 Task: Find connections with filter location Kuppam with filter topic #Growthwith filter profile language French with filter current company Alantra with filter school RGUKT Basar with filter industry Writing and Editing with filter service category Market Research with filter keywords title Parking Attendant
Action: Mouse pressed left at (309, 216)
Screenshot: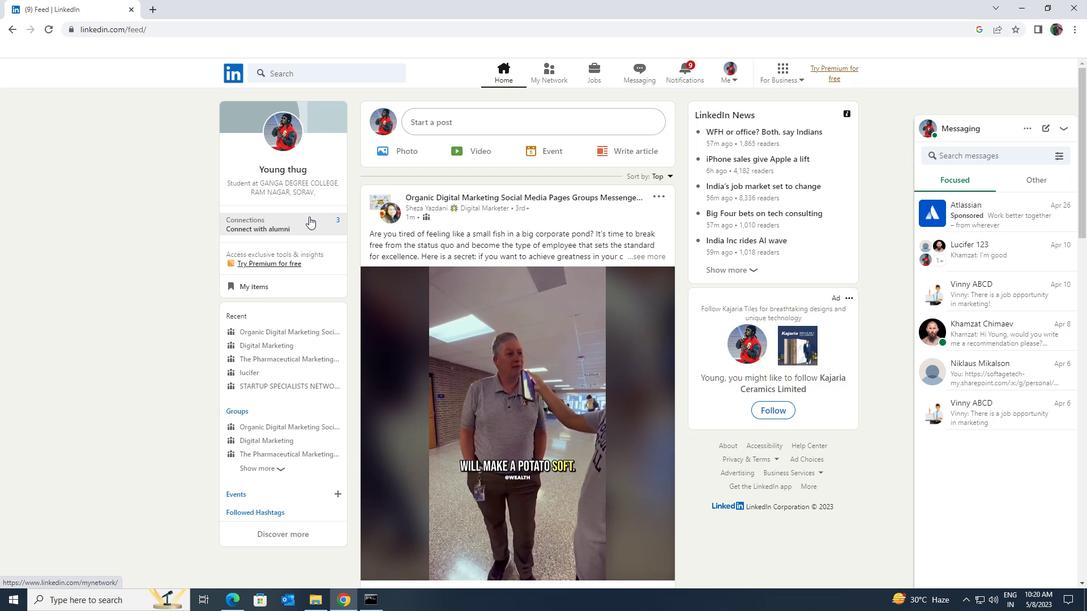
Action: Mouse moved to (317, 142)
Screenshot: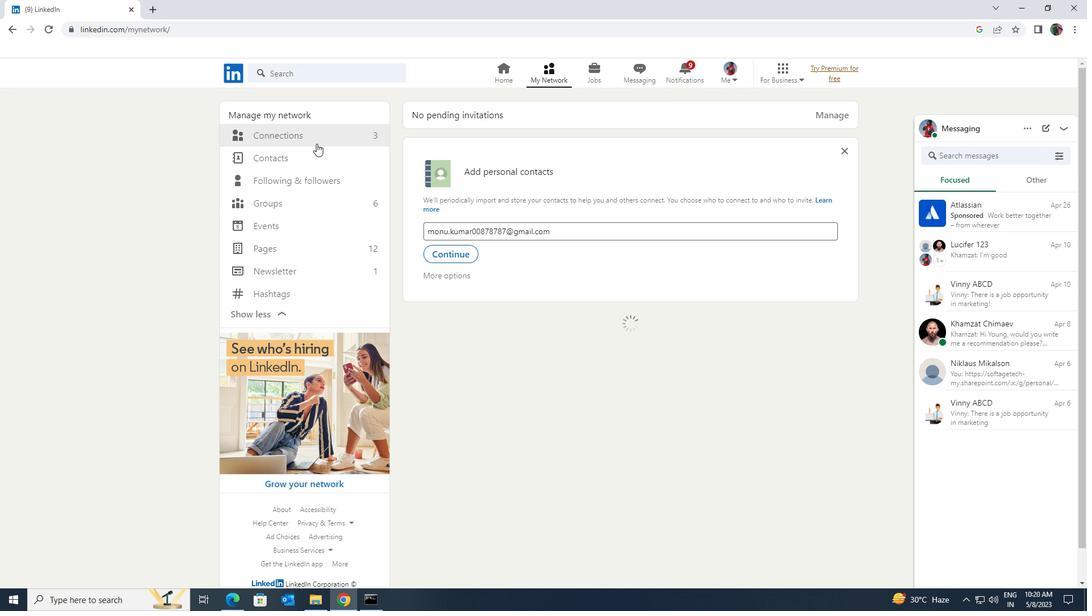 
Action: Mouse pressed left at (317, 142)
Screenshot: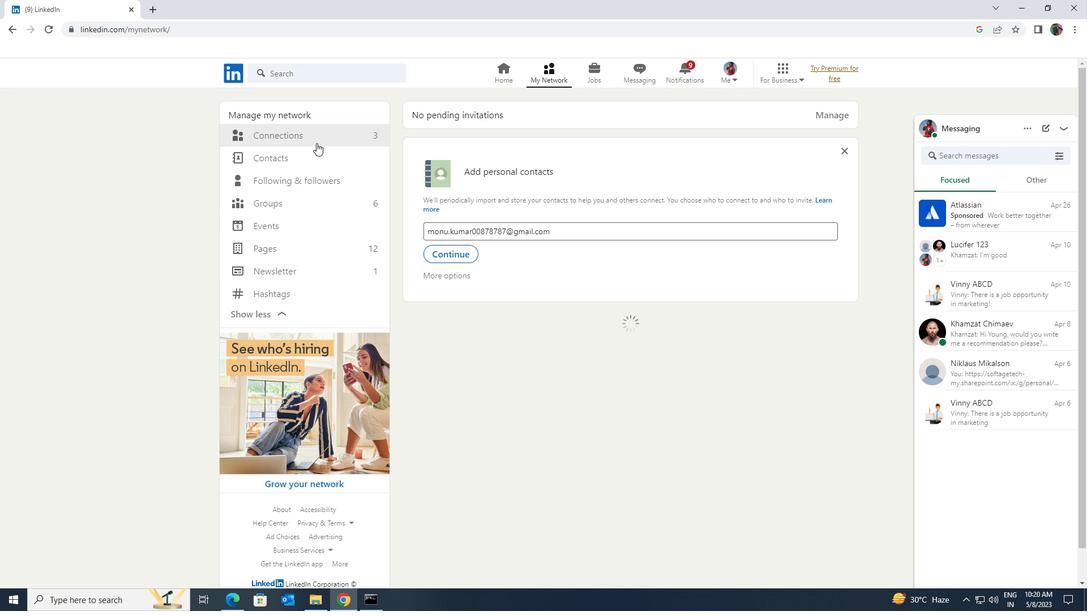 
Action: Mouse moved to (318, 138)
Screenshot: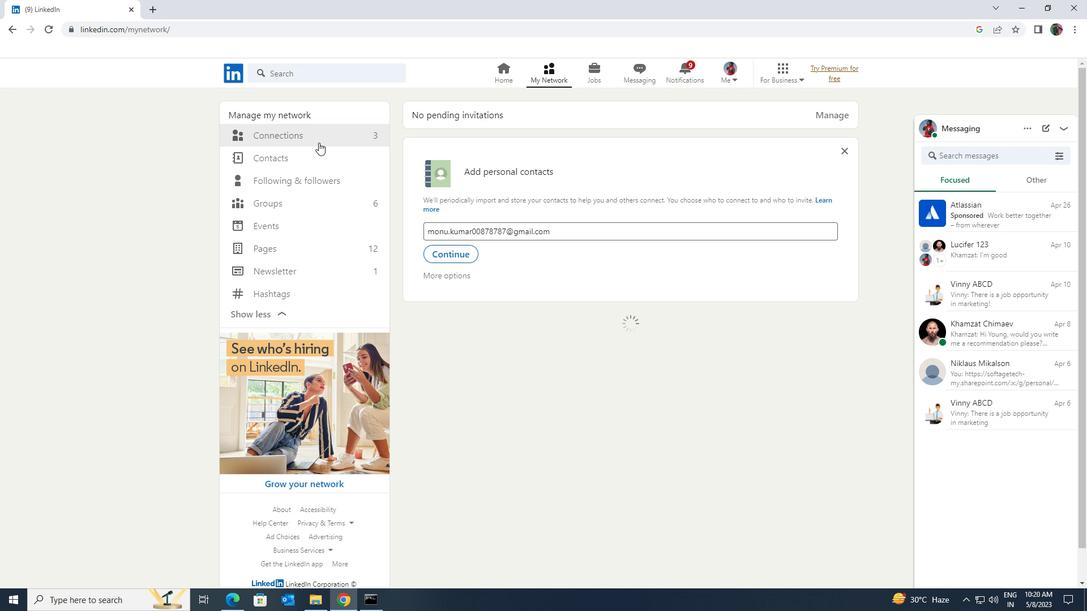 
Action: Mouse pressed left at (318, 138)
Screenshot: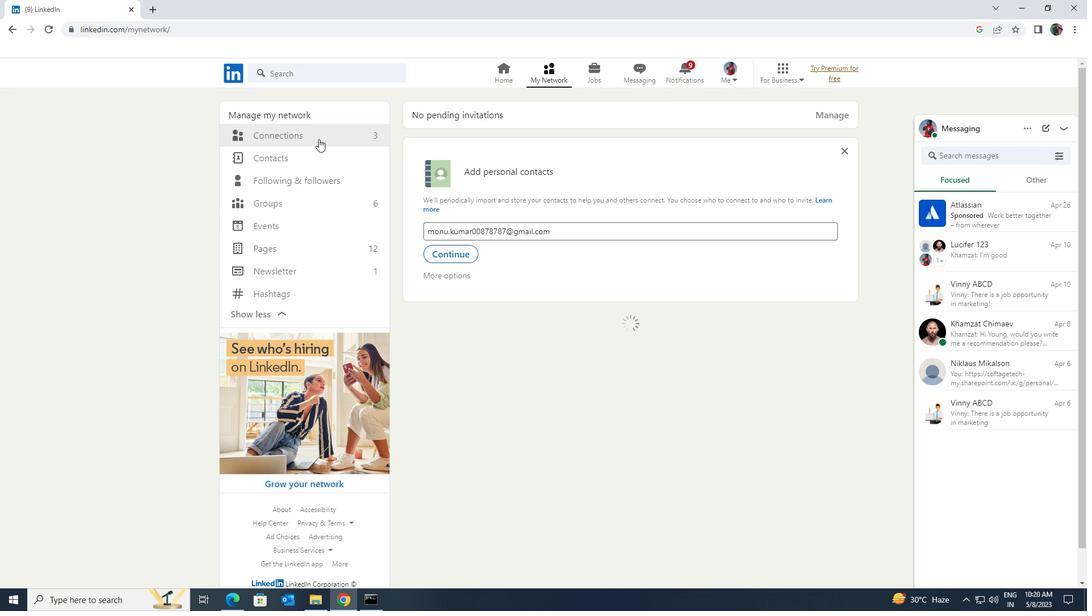 
Action: Mouse moved to (615, 138)
Screenshot: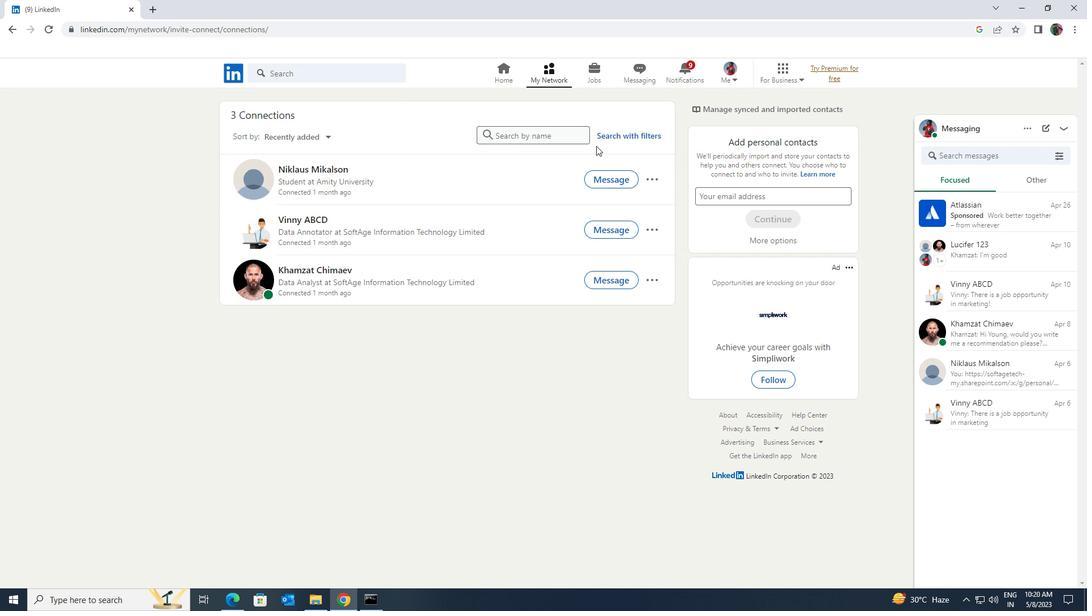 
Action: Mouse pressed left at (615, 138)
Screenshot: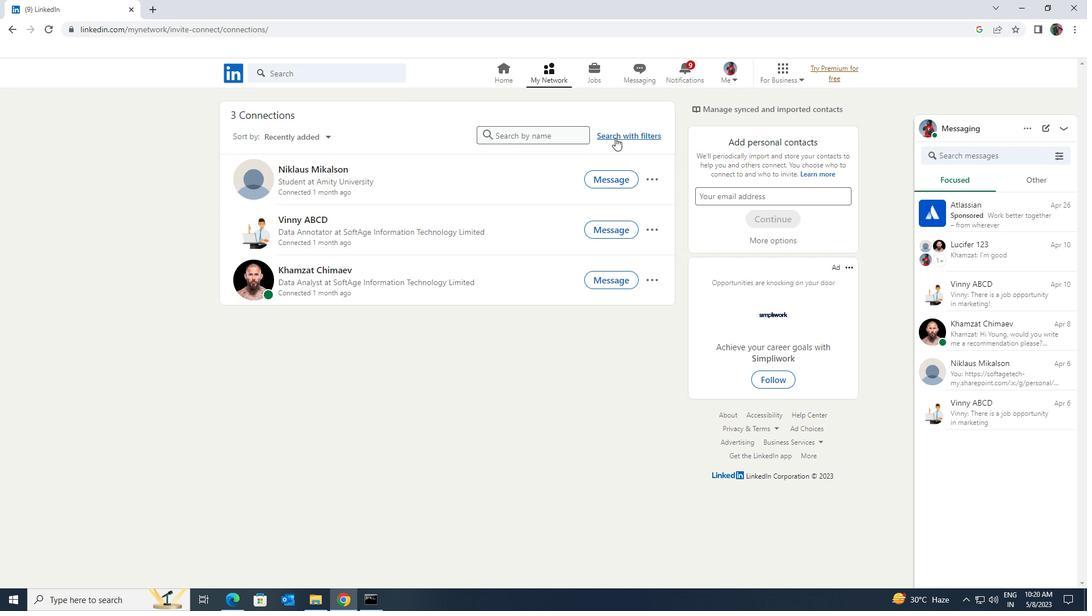 
Action: Mouse moved to (583, 103)
Screenshot: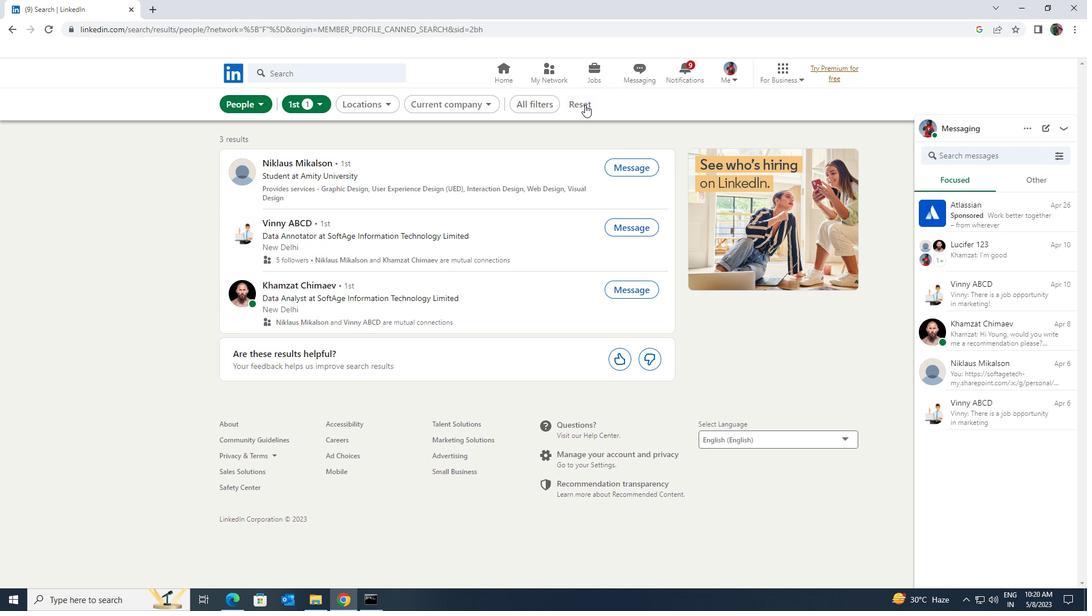 
Action: Mouse pressed left at (583, 103)
Screenshot: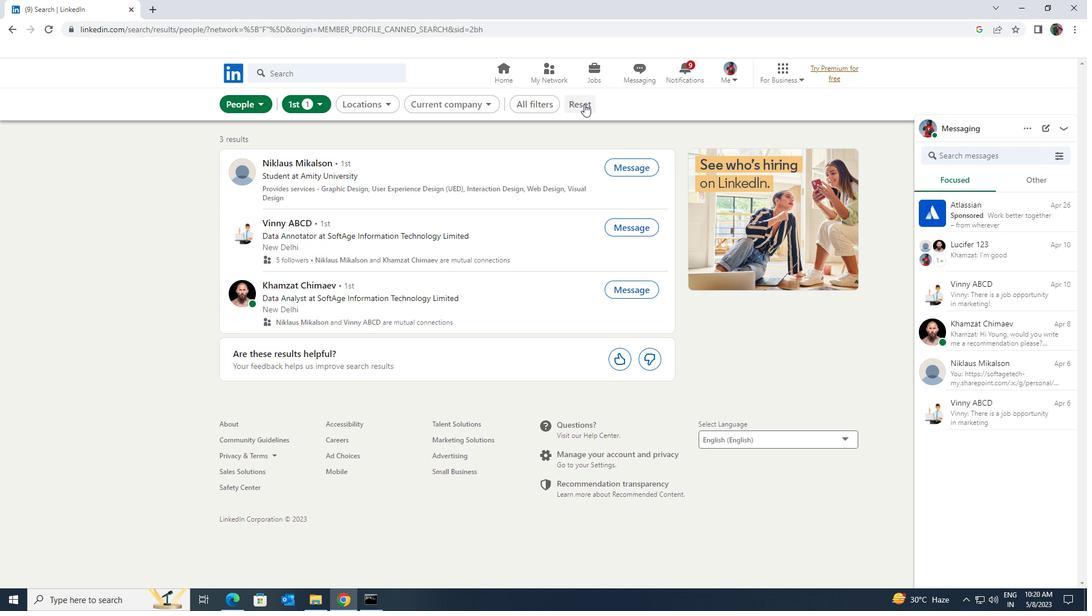 
Action: Mouse moved to (553, 97)
Screenshot: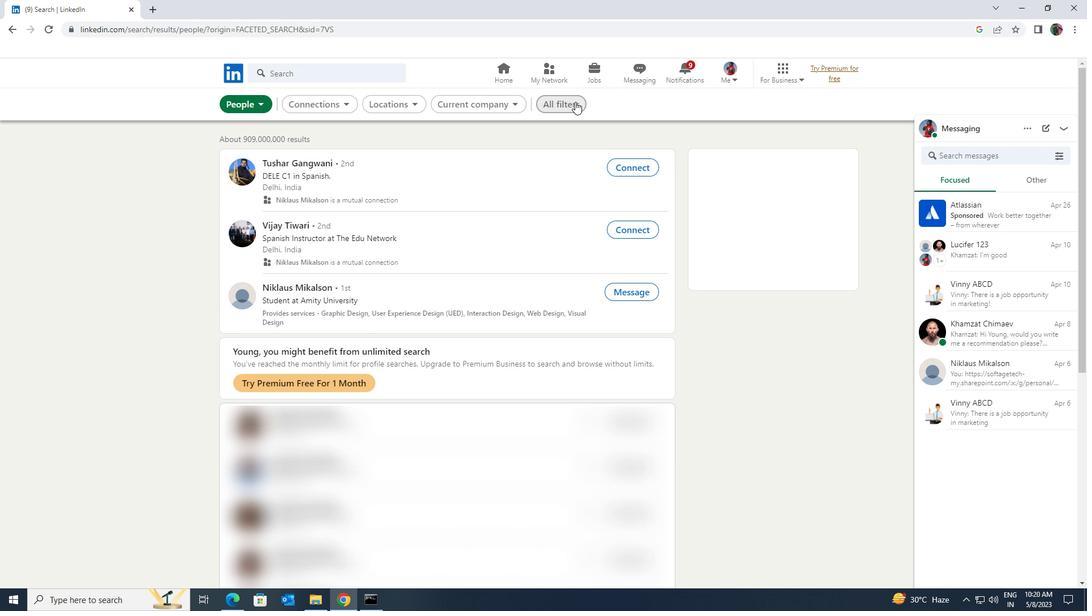 
Action: Mouse pressed left at (553, 97)
Screenshot: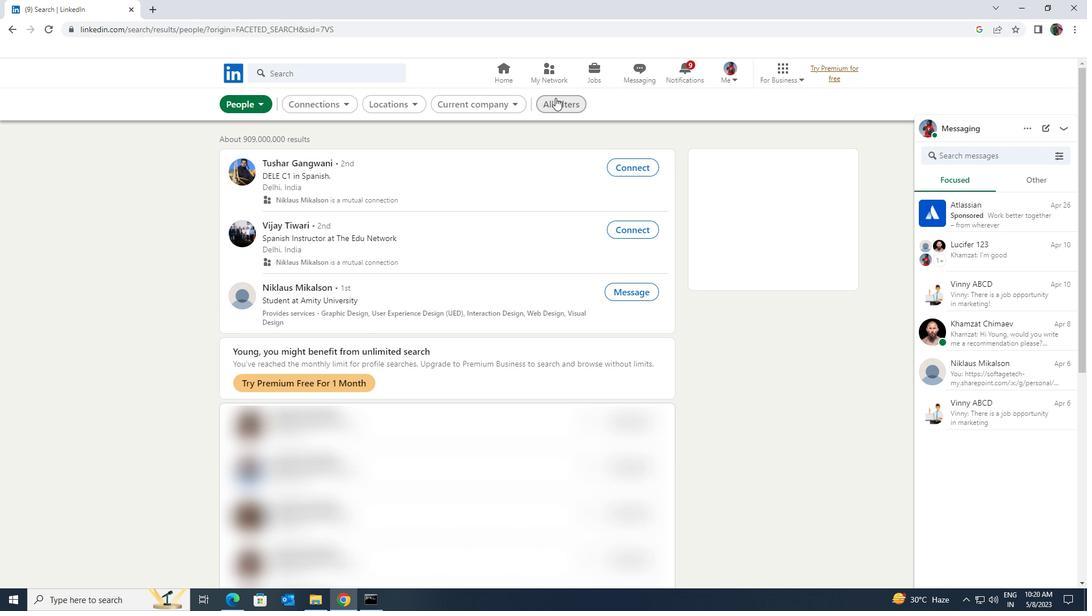 
Action: Mouse moved to (560, 100)
Screenshot: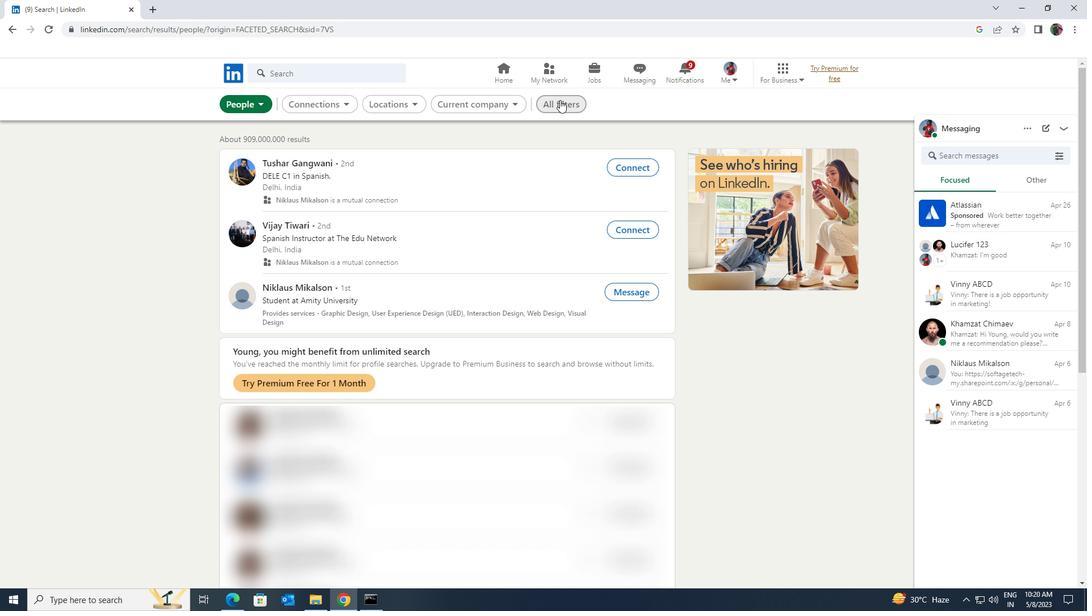 
Action: Mouse pressed left at (560, 100)
Screenshot: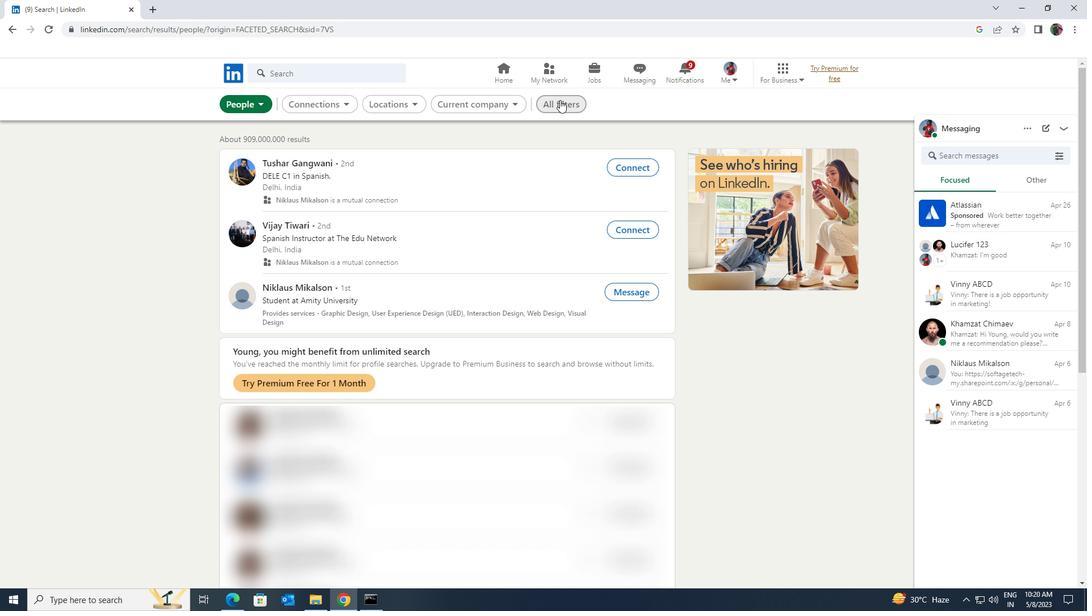 
Action: Mouse pressed left at (560, 100)
Screenshot: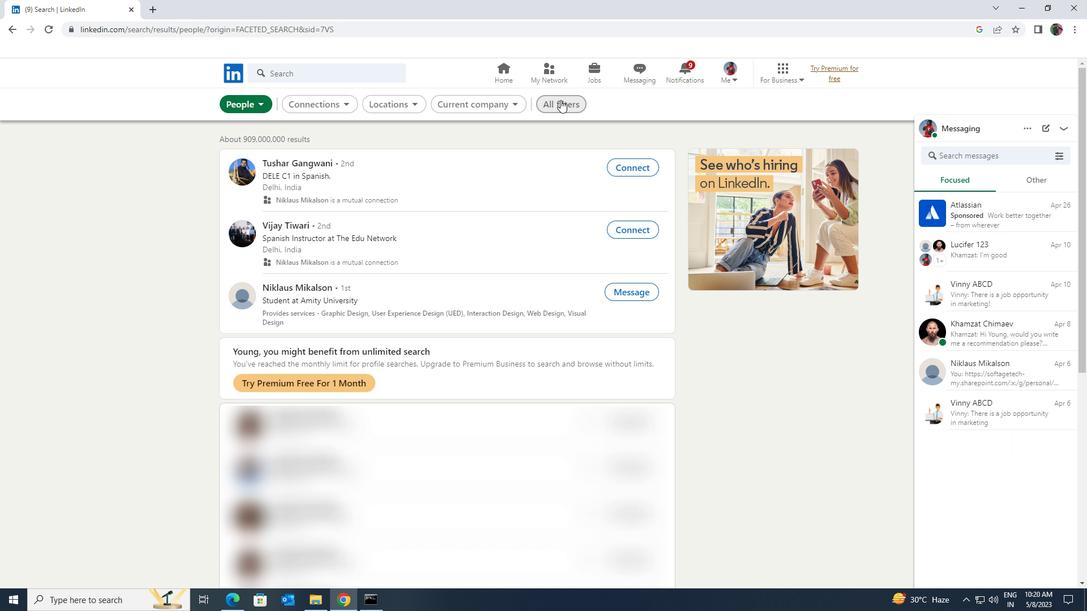 
Action: Mouse moved to (936, 445)
Screenshot: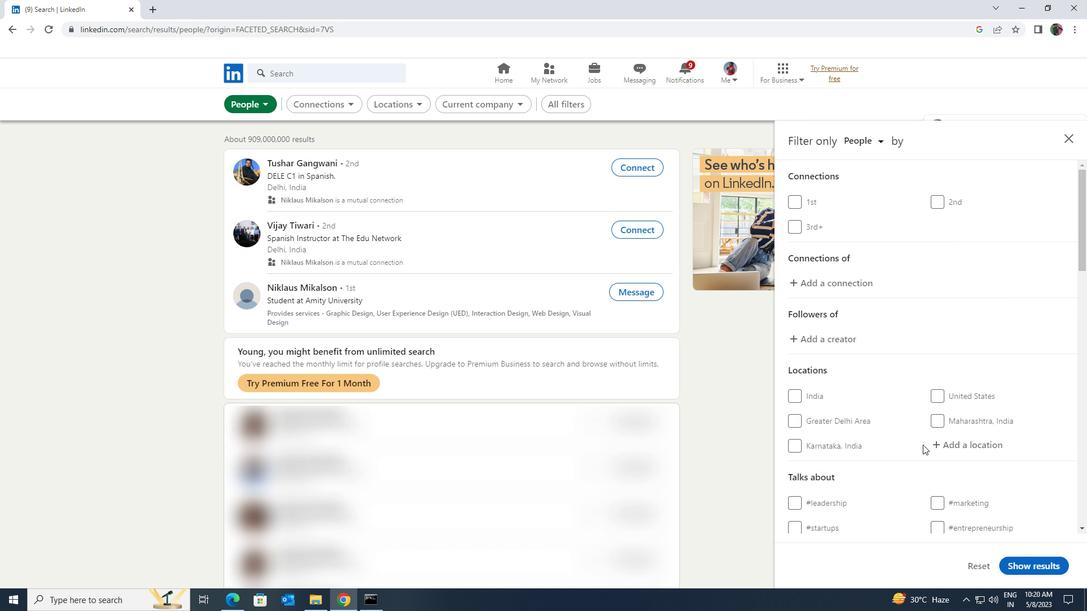 
Action: Mouse pressed left at (936, 445)
Screenshot: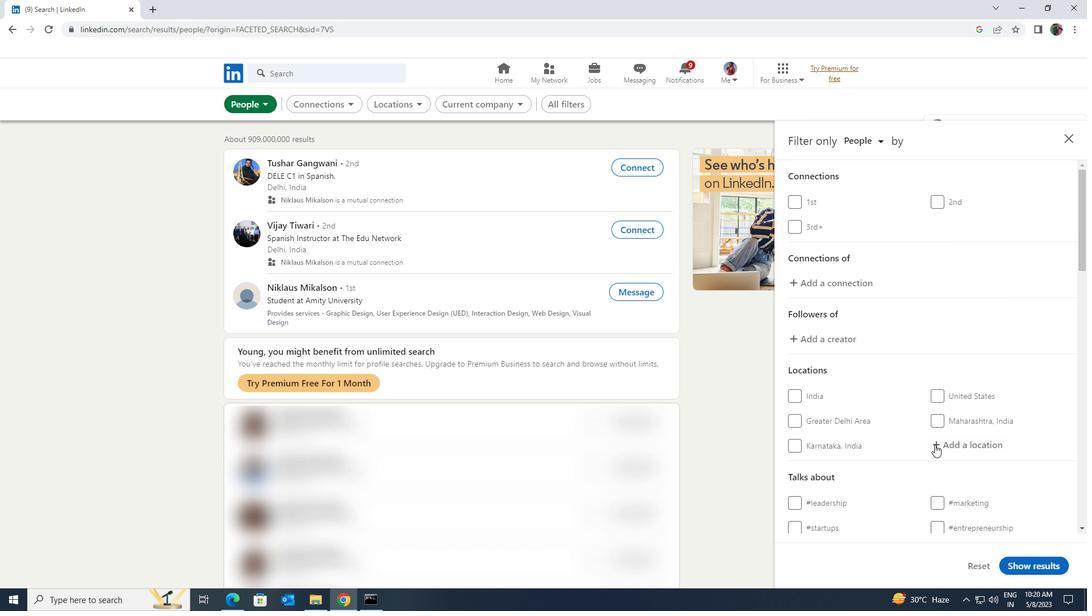 
Action: Key pressed <Key.shift>KUPPAM
Screenshot: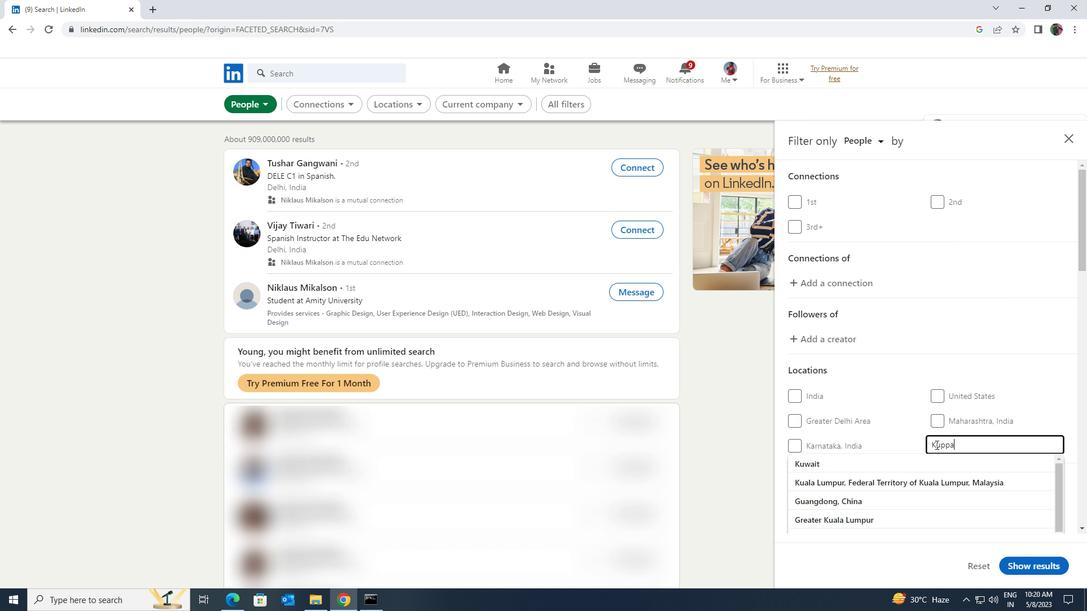 
Action: Mouse moved to (928, 462)
Screenshot: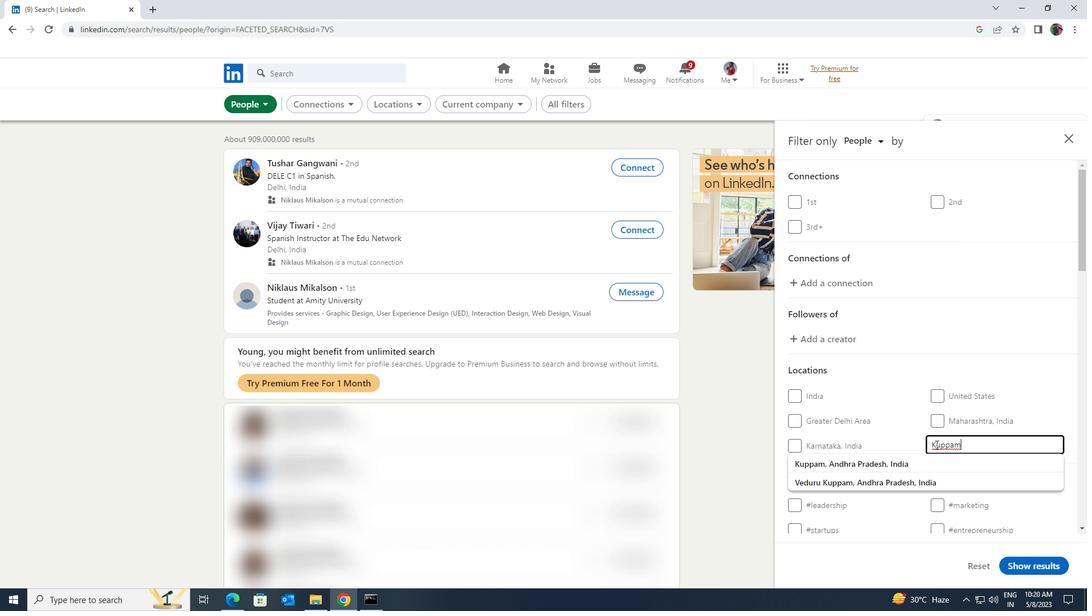 
Action: Mouse pressed left at (928, 462)
Screenshot: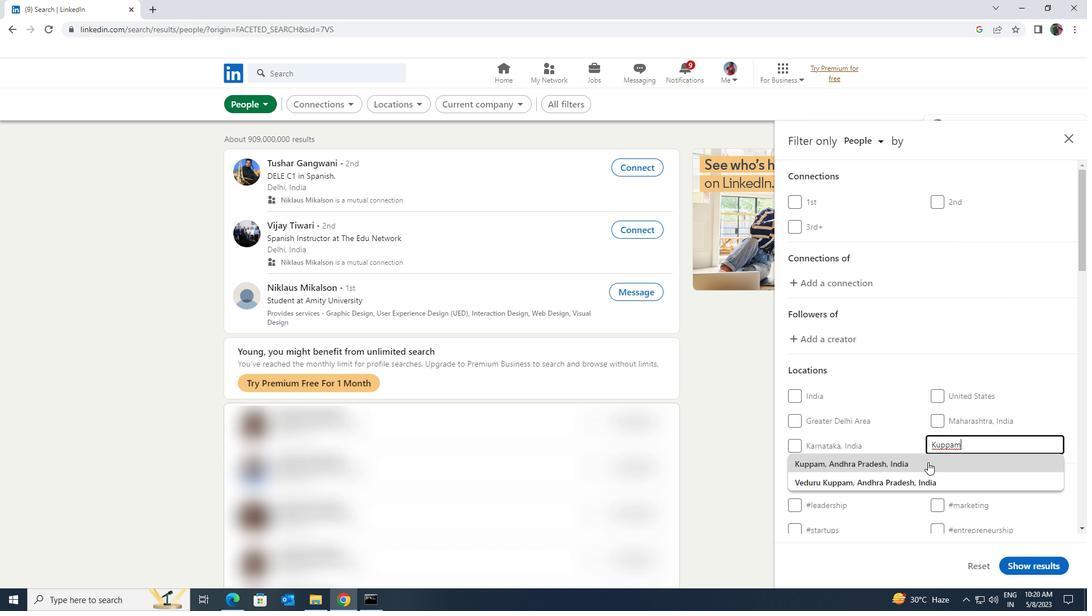 
Action: Mouse scrolled (928, 462) with delta (0, 0)
Screenshot: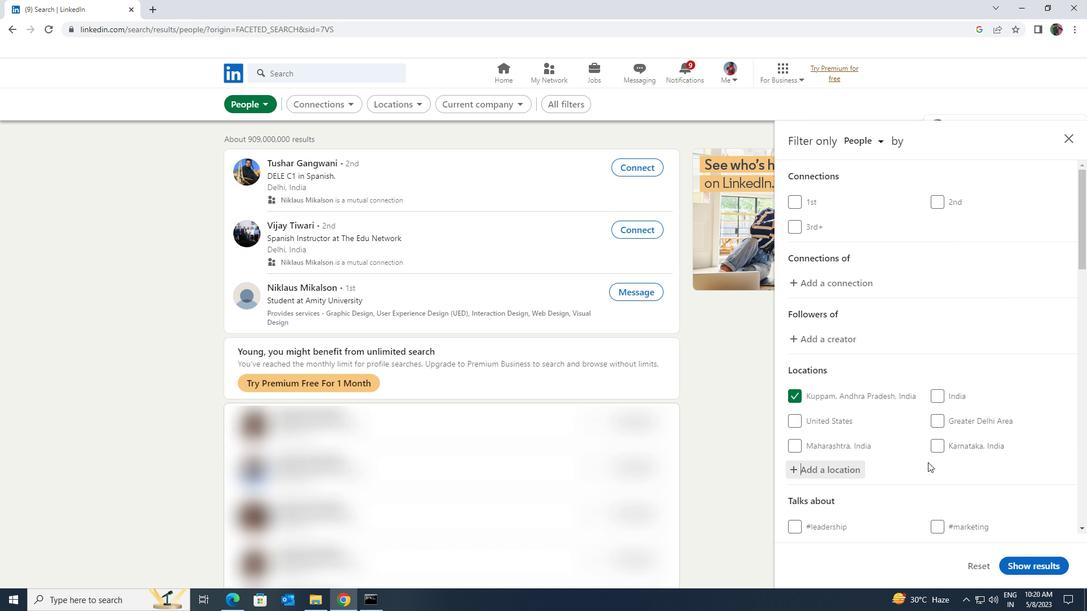 
Action: Mouse scrolled (928, 462) with delta (0, 0)
Screenshot: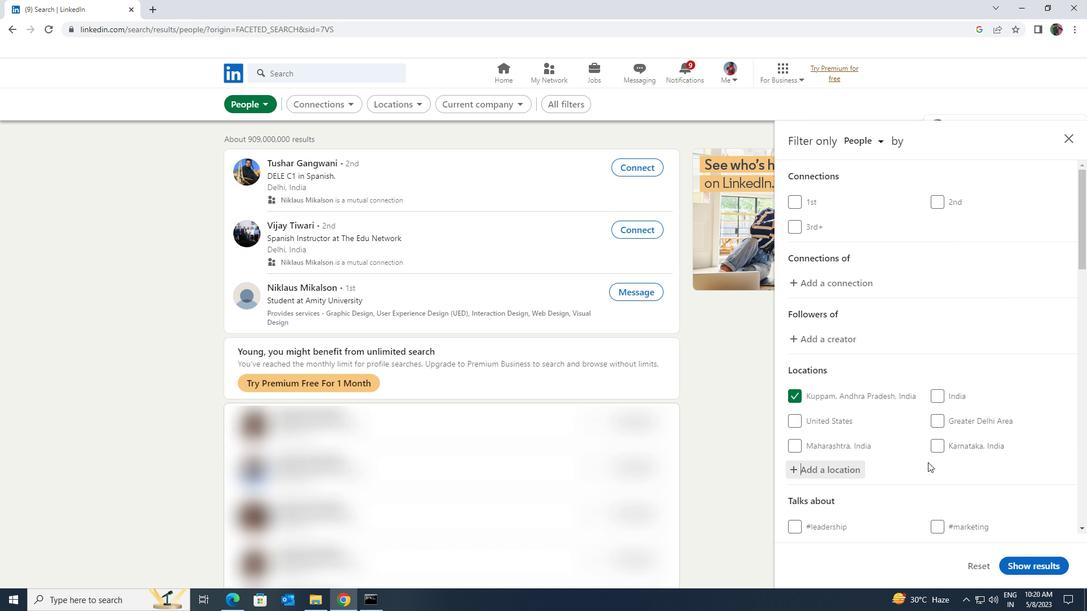 
Action: Mouse moved to (934, 463)
Screenshot: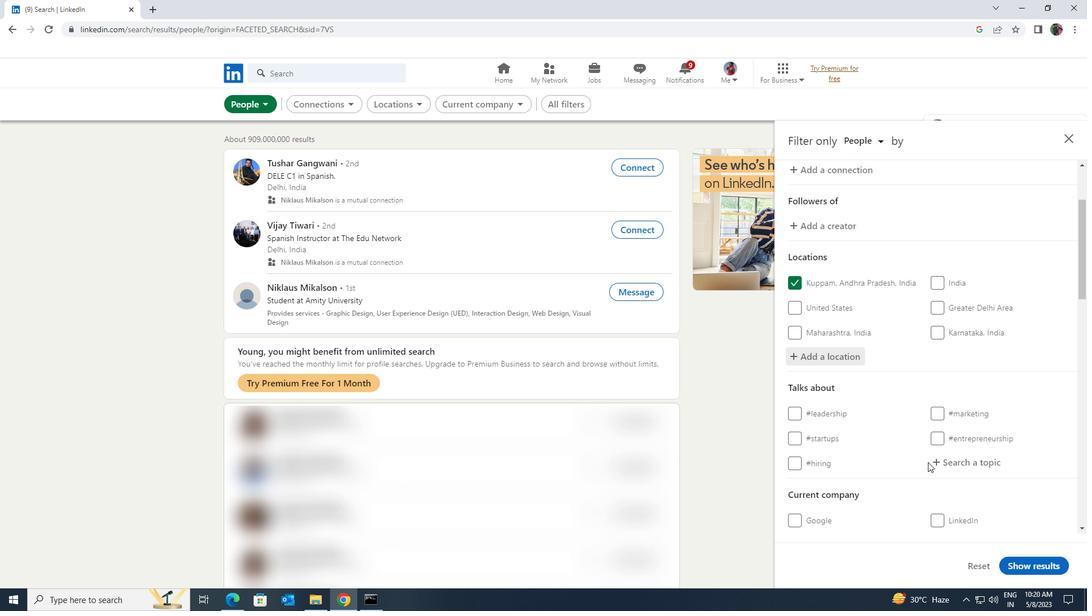 
Action: Mouse pressed left at (934, 463)
Screenshot: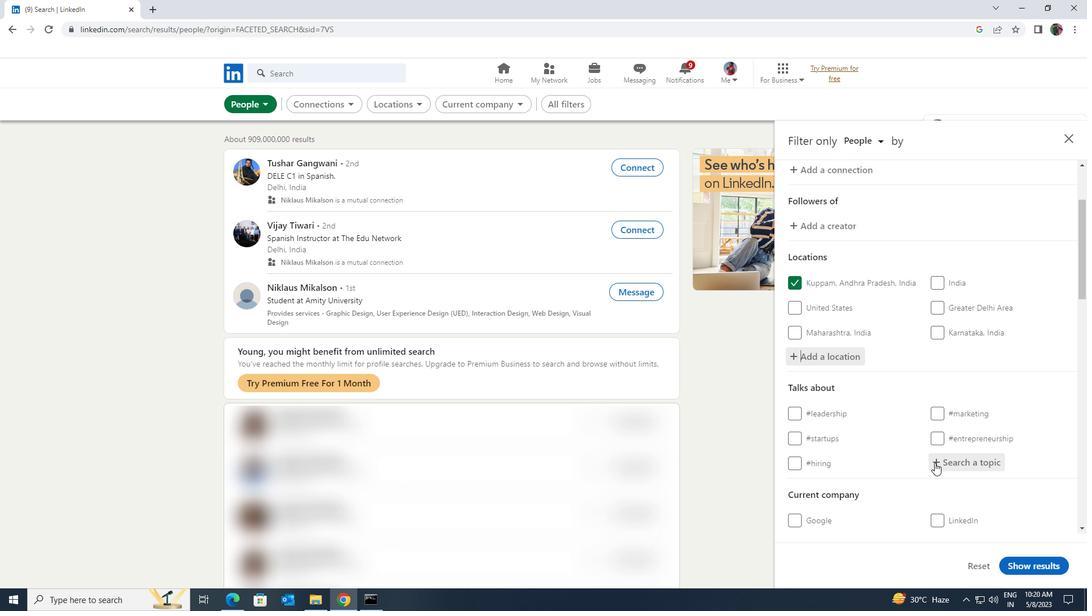 
Action: Key pressed <Key.shift><Key.shift><Key.shift>GROWTH
Screenshot: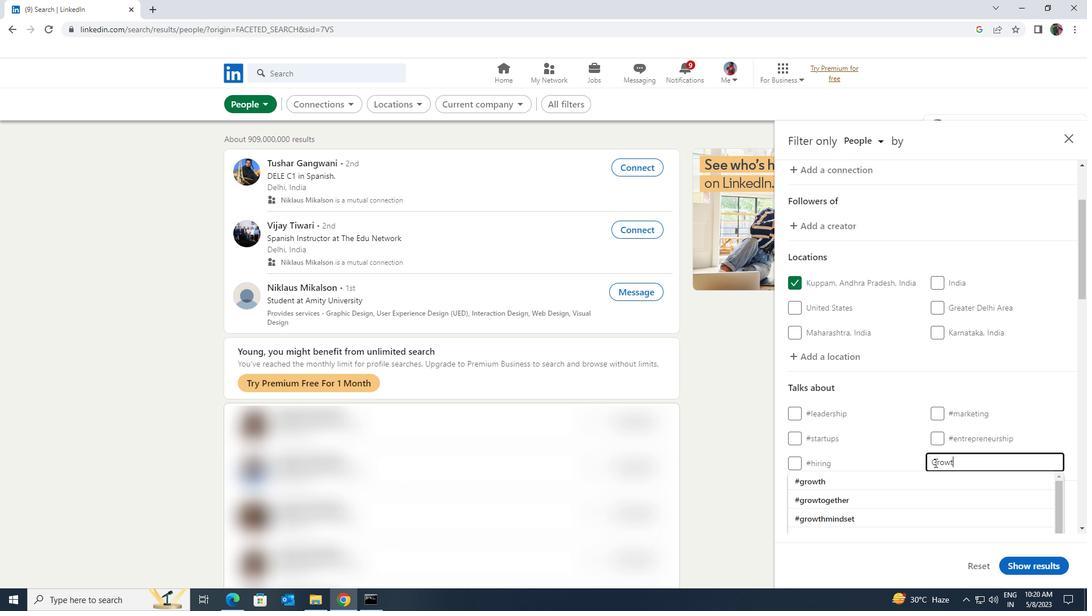 
Action: Mouse moved to (932, 480)
Screenshot: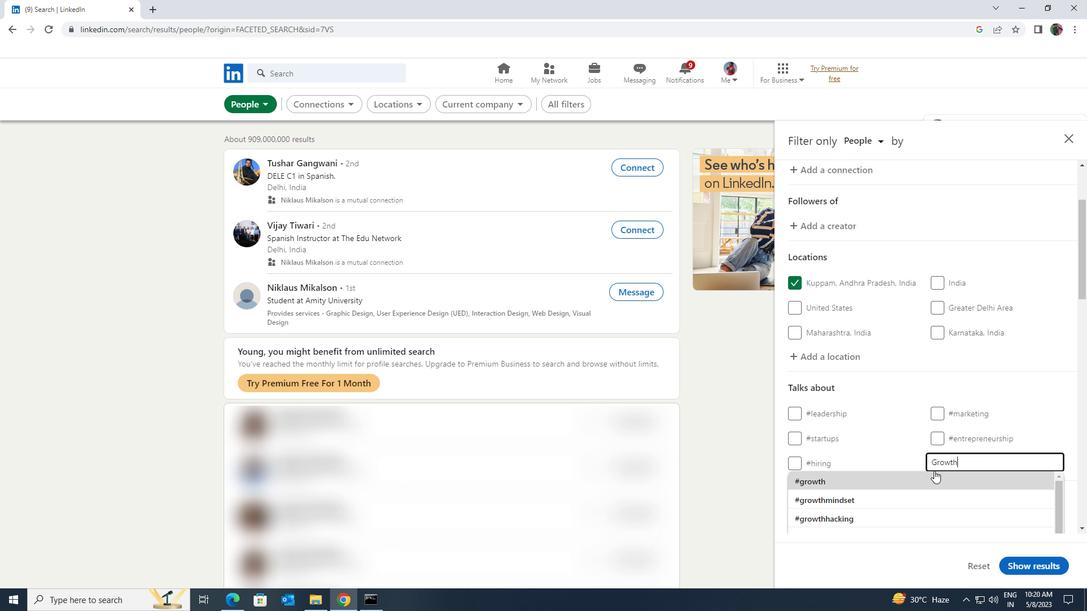 
Action: Mouse pressed left at (932, 480)
Screenshot: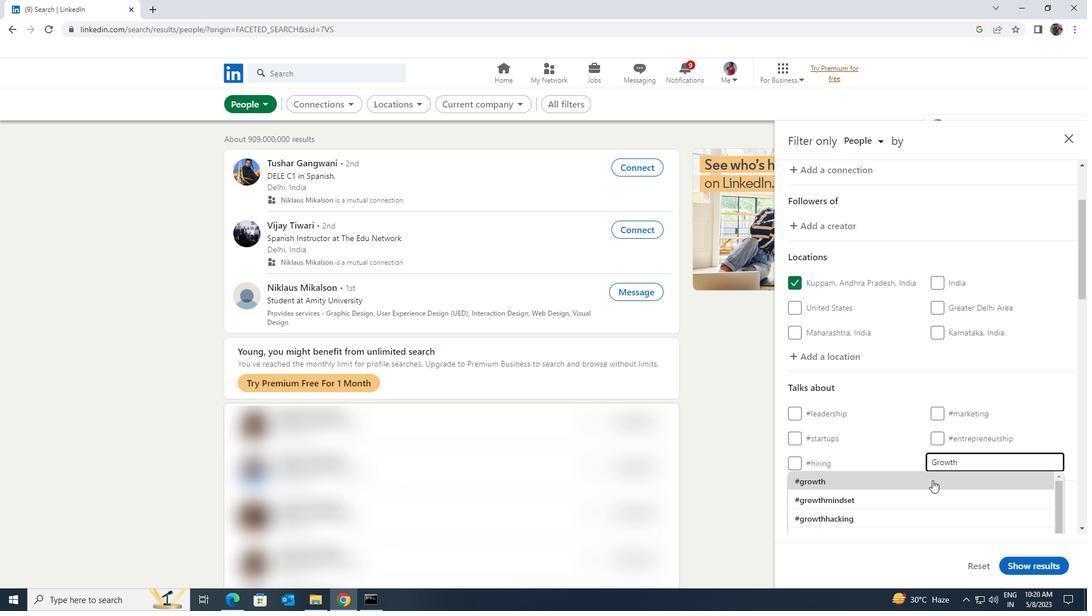
Action: Mouse scrolled (932, 480) with delta (0, 0)
Screenshot: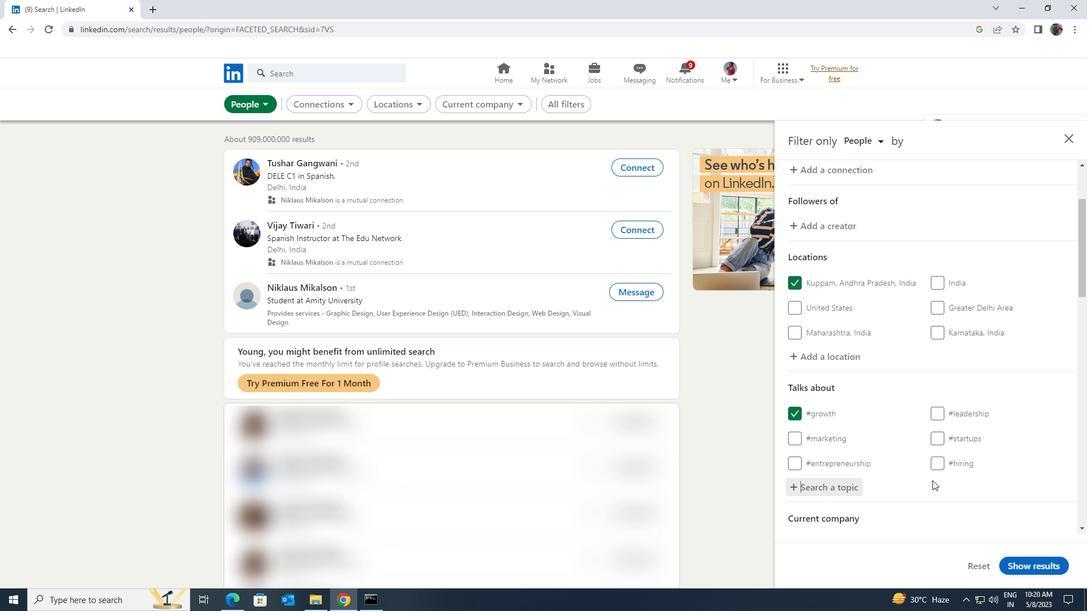 
Action: Mouse scrolled (932, 480) with delta (0, 0)
Screenshot: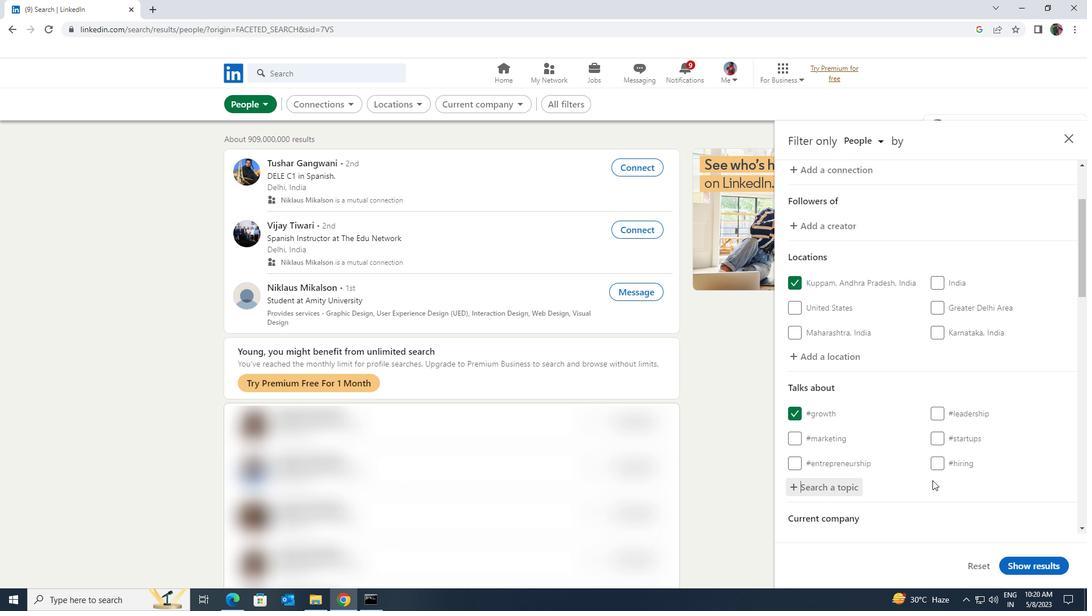 
Action: Mouse scrolled (932, 480) with delta (0, 0)
Screenshot: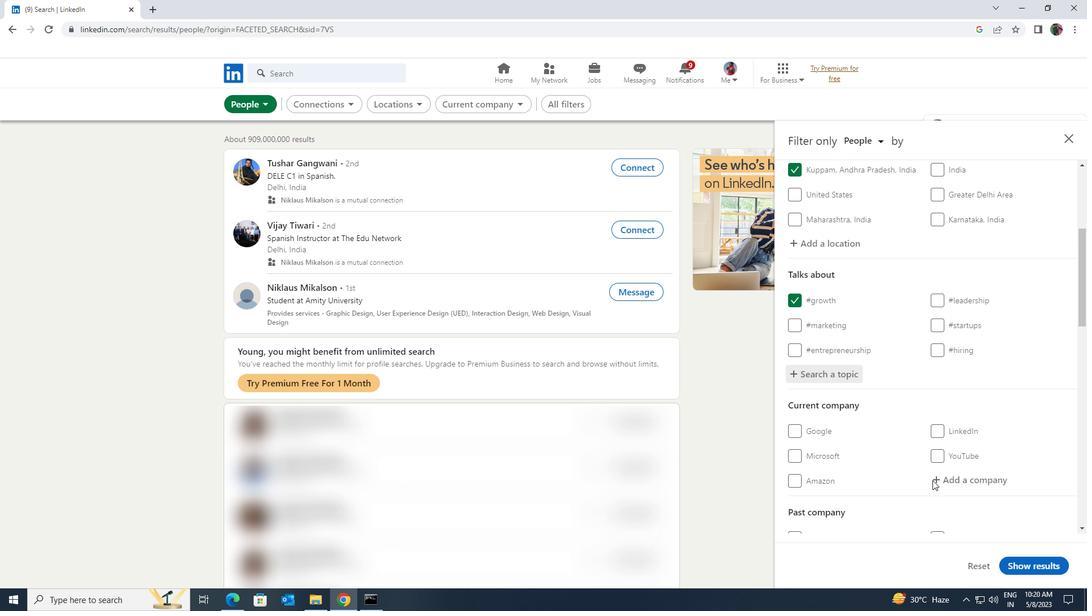 
Action: Mouse scrolled (932, 480) with delta (0, 0)
Screenshot: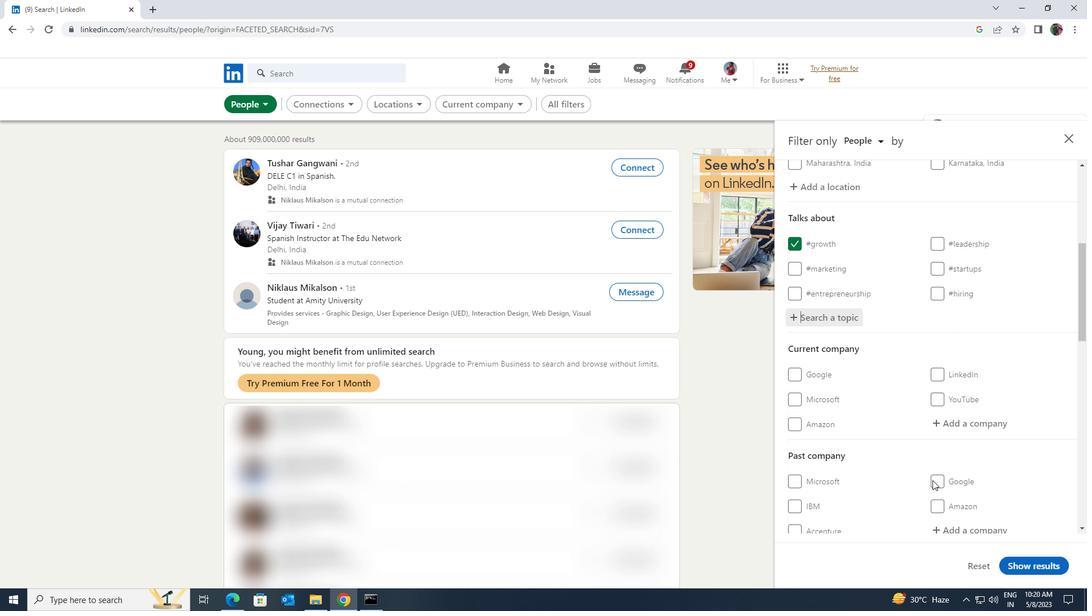 
Action: Mouse scrolled (932, 480) with delta (0, 0)
Screenshot: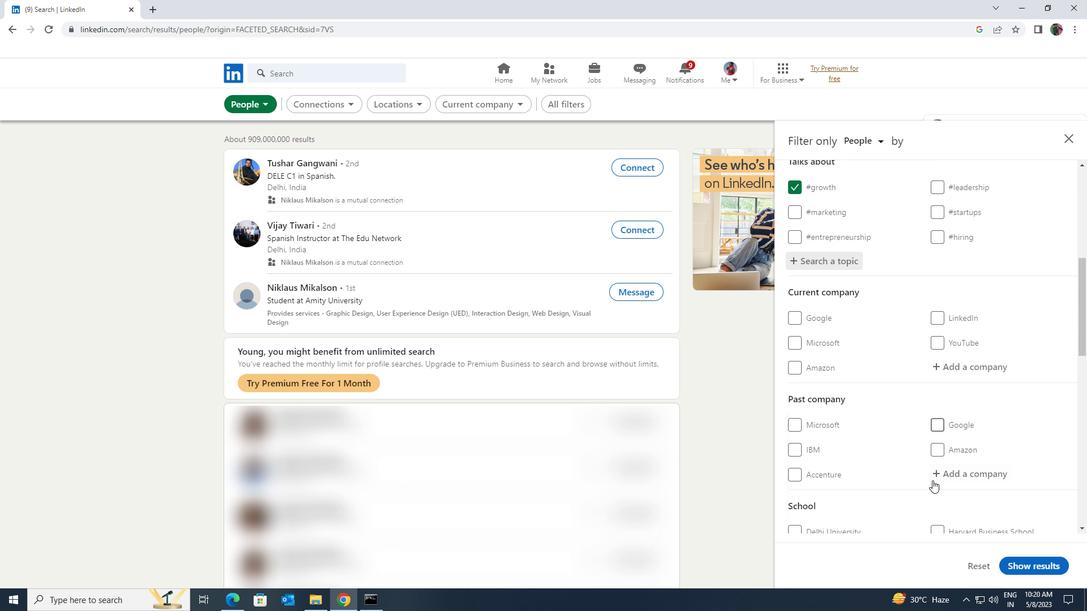 
Action: Mouse scrolled (932, 480) with delta (0, 0)
Screenshot: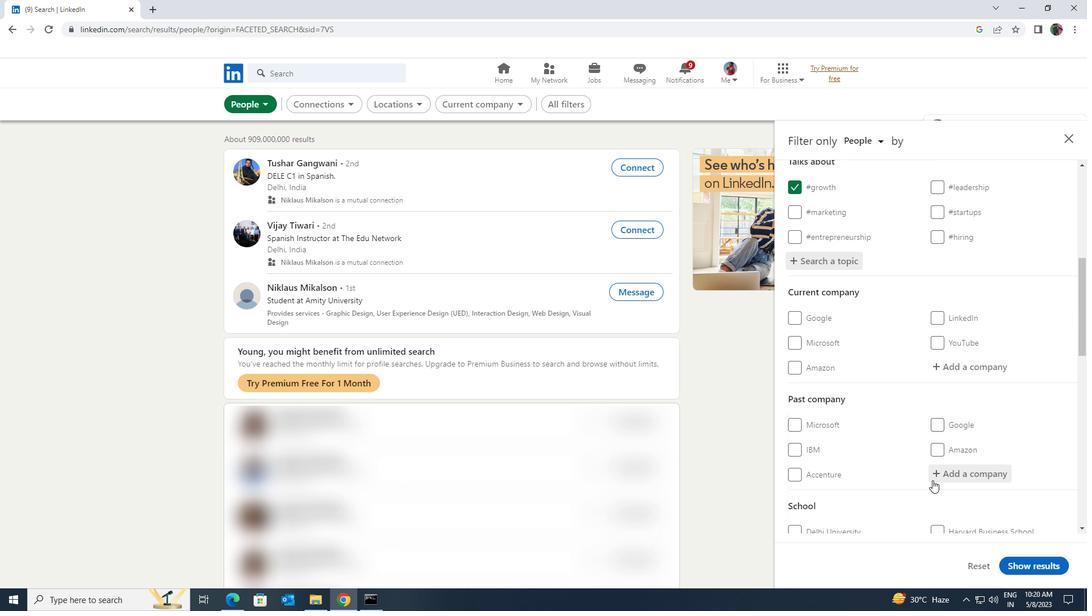 
Action: Mouse scrolled (932, 480) with delta (0, 0)
Screenshot: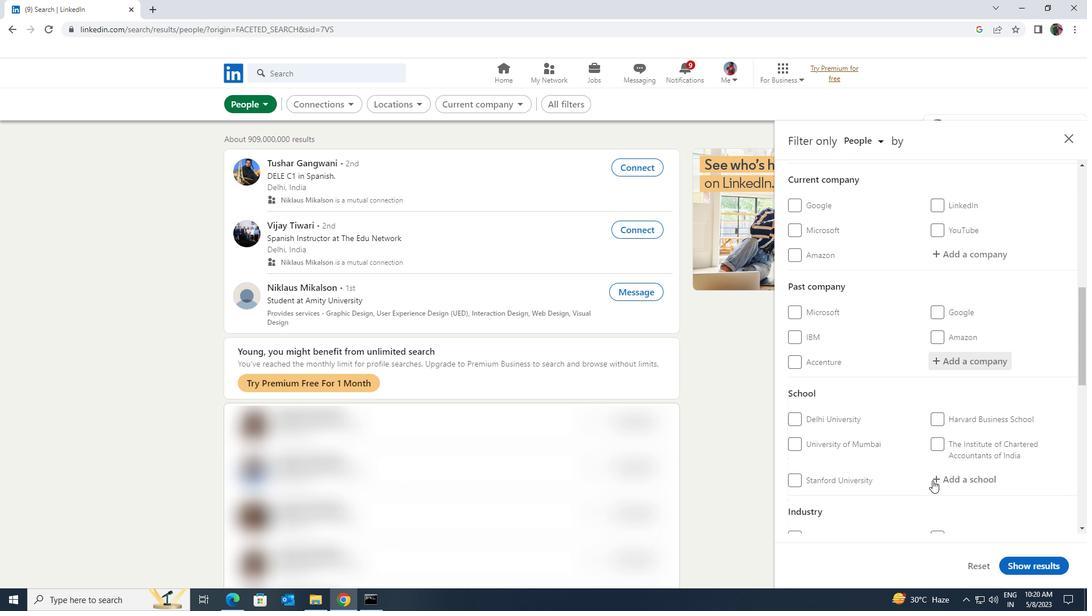 
Action: Mouse scrolled (932, 480) with delta (0, 0)
Screenshot: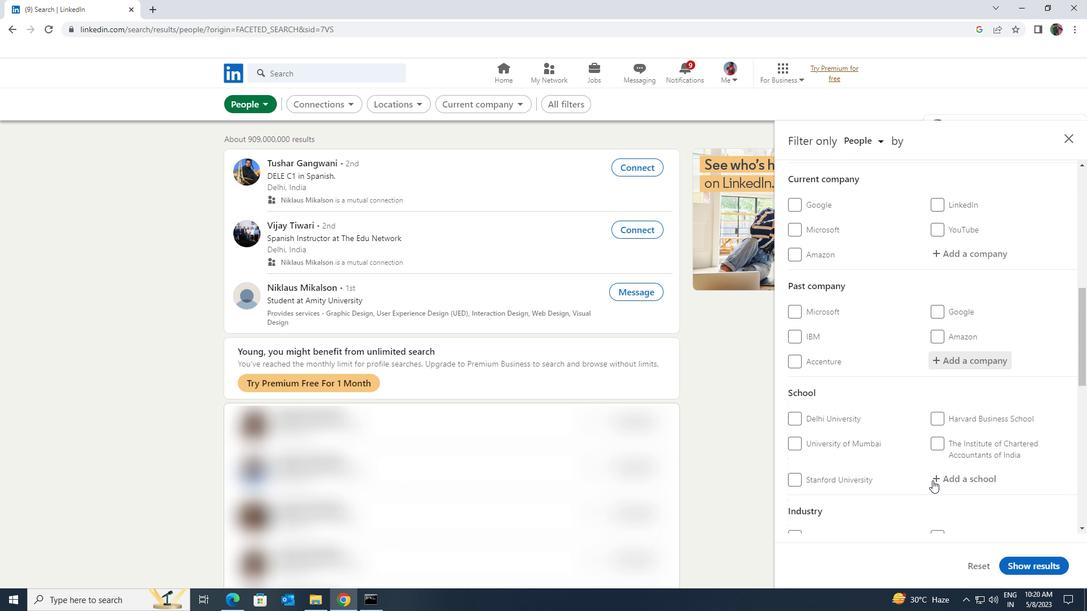 
Action: Mouse scrolled (932, 480) with delta (0, 0)
Screenshot: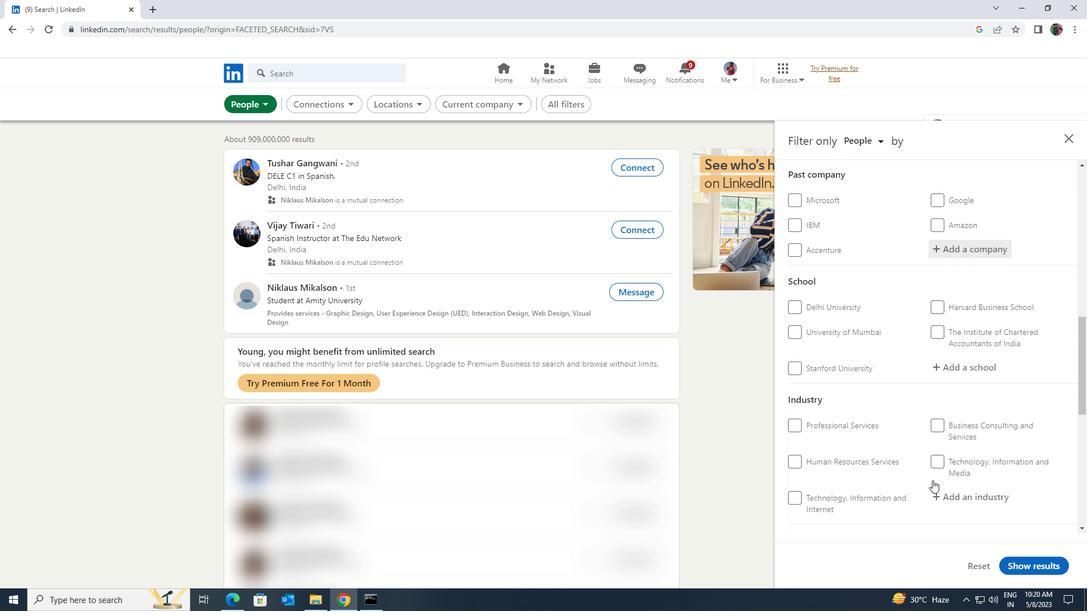 
Action: Mouse moved to (938, 507)
Screenshot: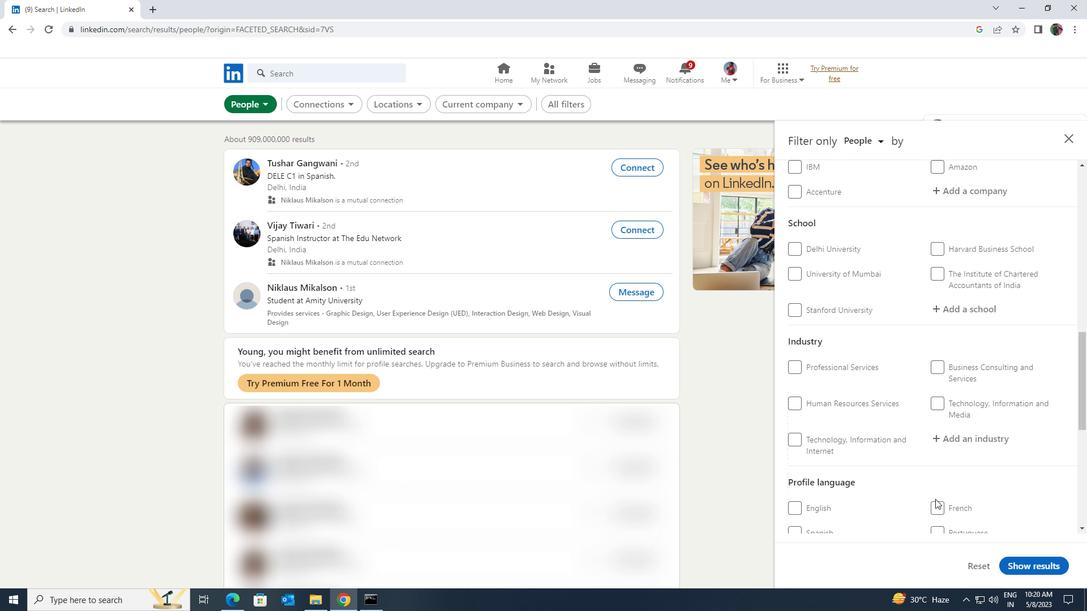
Action: Mouse pressed left at (938, 507)
Screenshot: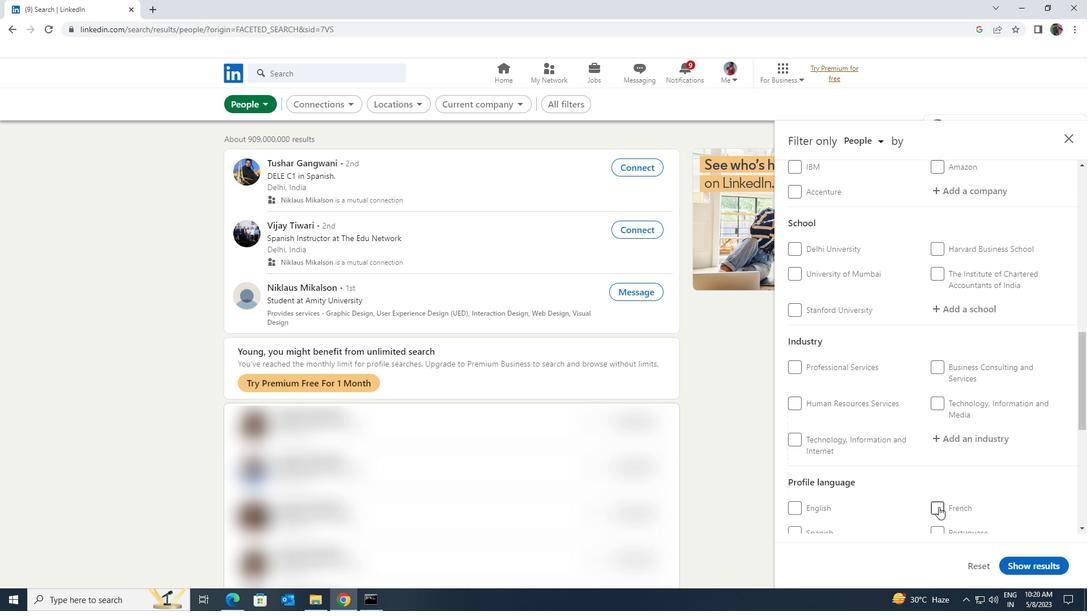 
Action: Mouse moved to (940, 507)
Screenshot: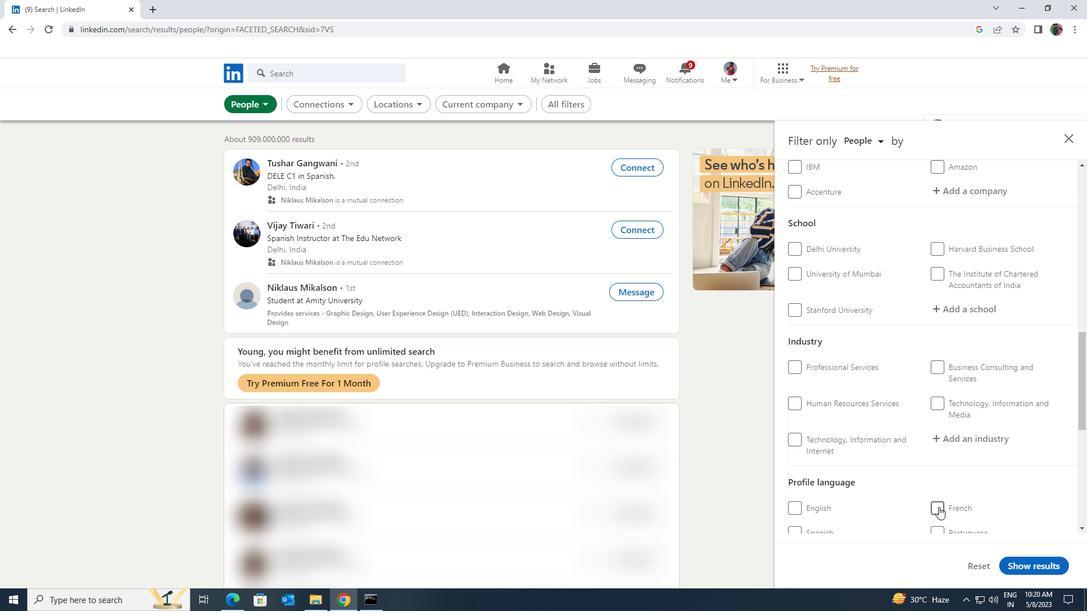 
Action: Mouse scrolled (940, 507) with delta (0, 0)
Screenshot: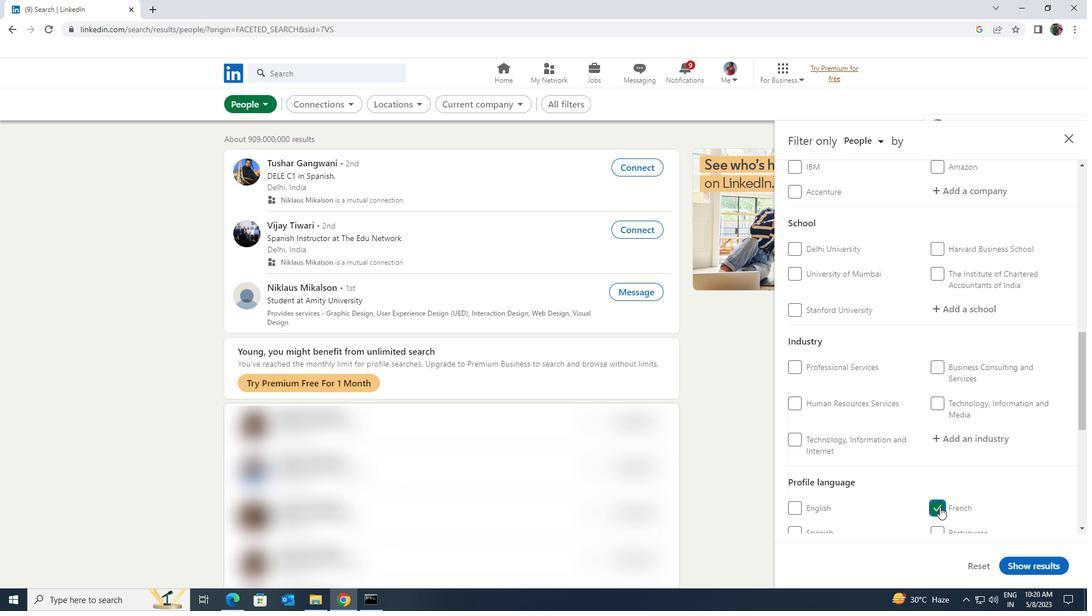 
Action: Mouse scrolled (940, 507) with delta (0, 0)
Screenshot: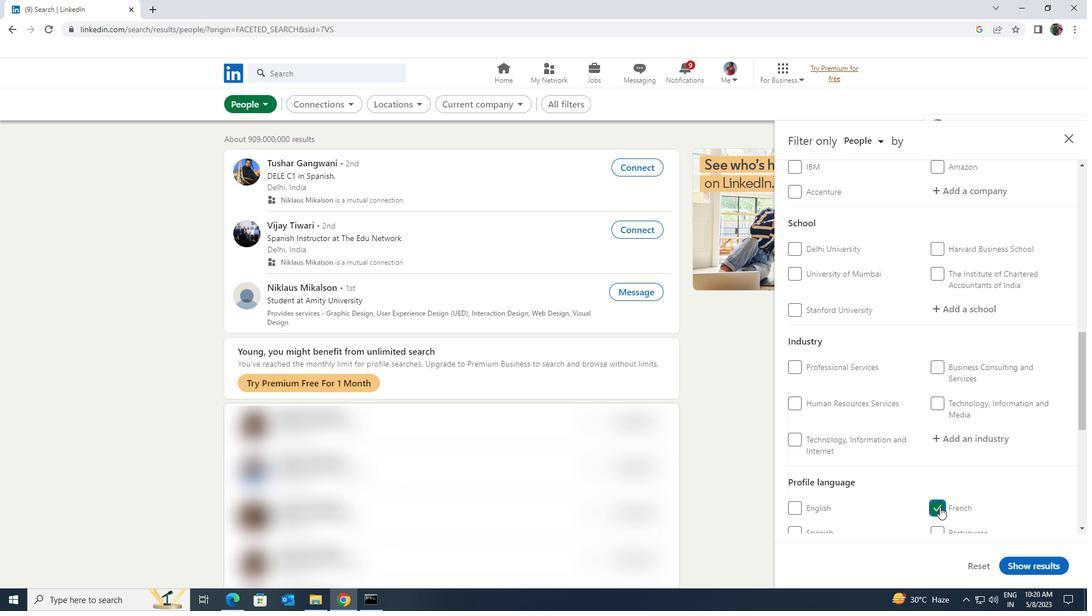 
Action: Mouse scrolled (940, 507) with delta (0, 0)
Screenshot: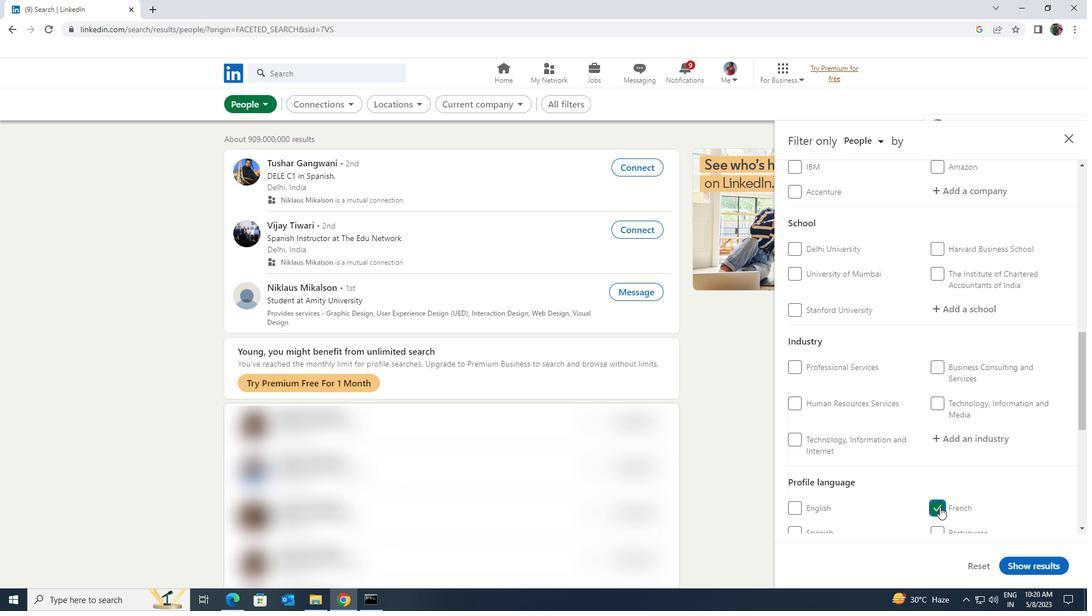 
Action: Mouse scrolled (940, 507) with delta (0, 0)
Screenshot: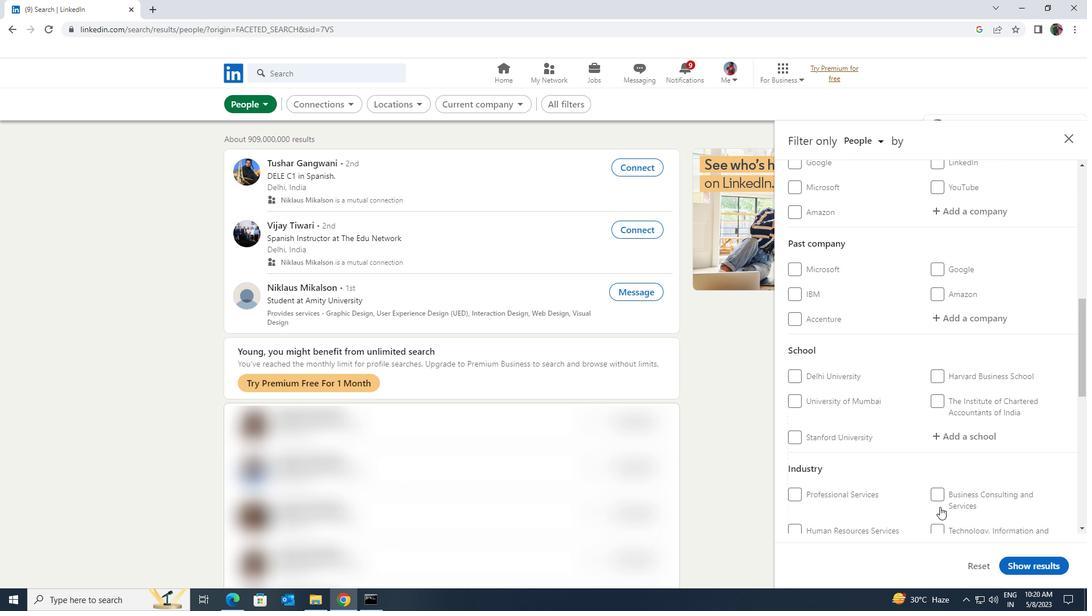 
Action: Mouse scrolled (940, 507) with delta (0, 0)
Screenshot: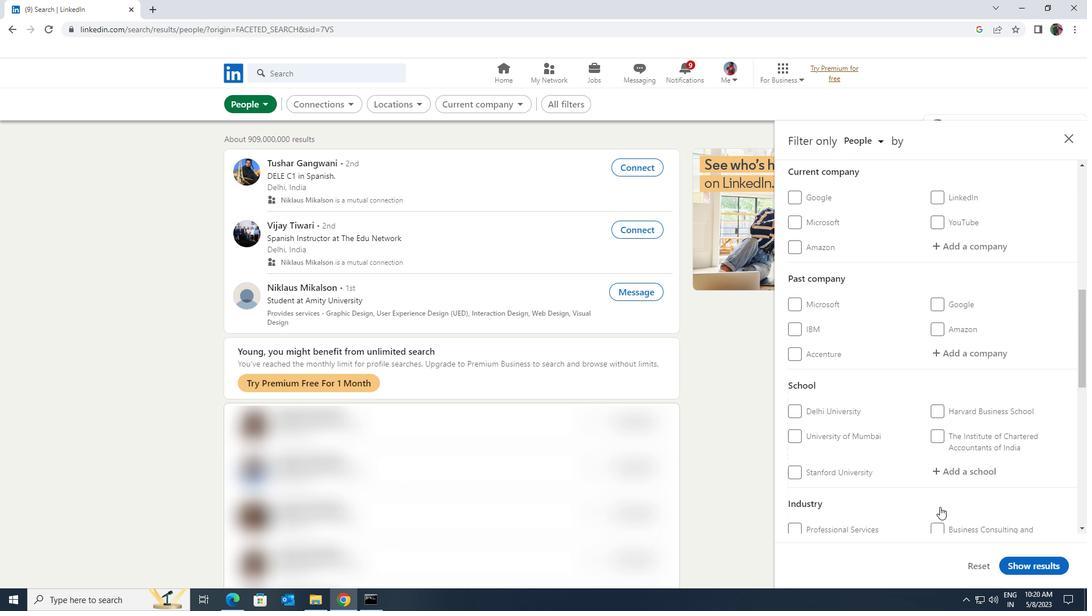 
Action: Mouse moved to (940, 507)
Screenshot: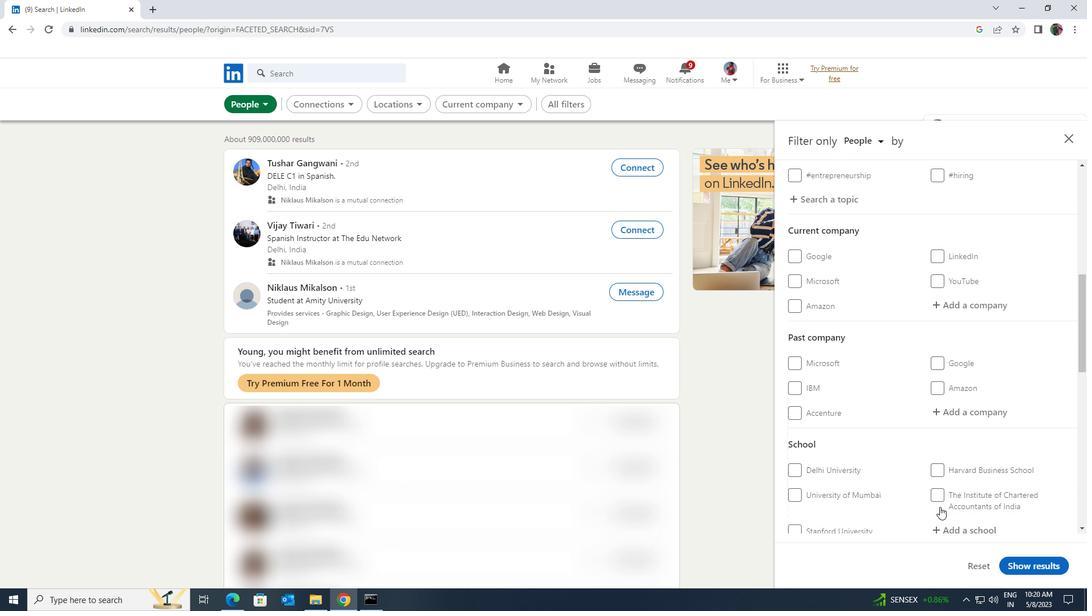
Action: Mouse scrolled (940, 507) with delta (0, 0)
Screenshot: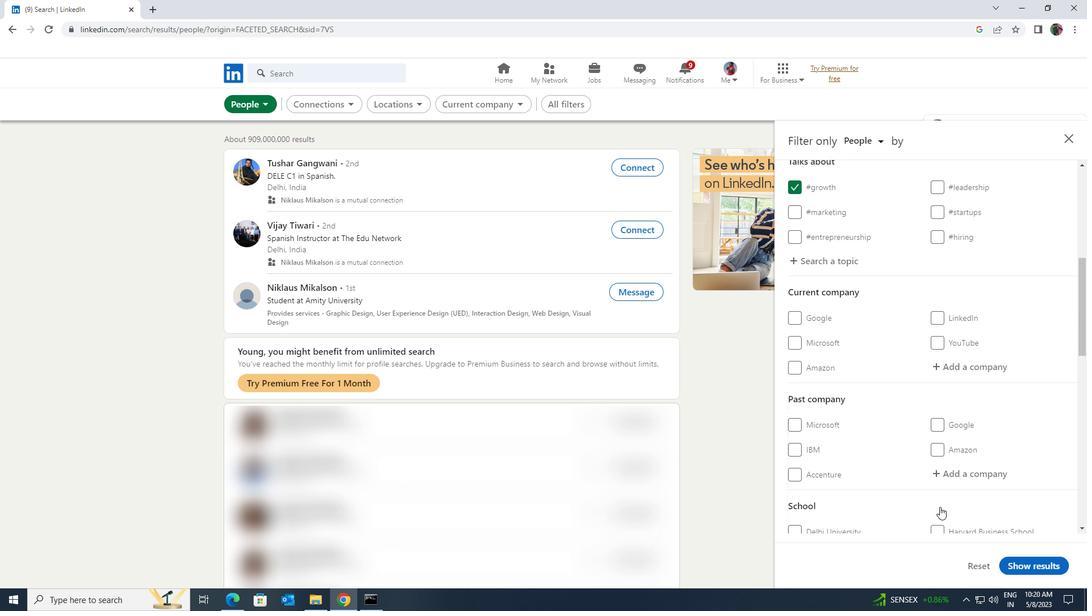 
Action: Mouse scrolled (940, 507) with delta (0, 0)
Screenshot: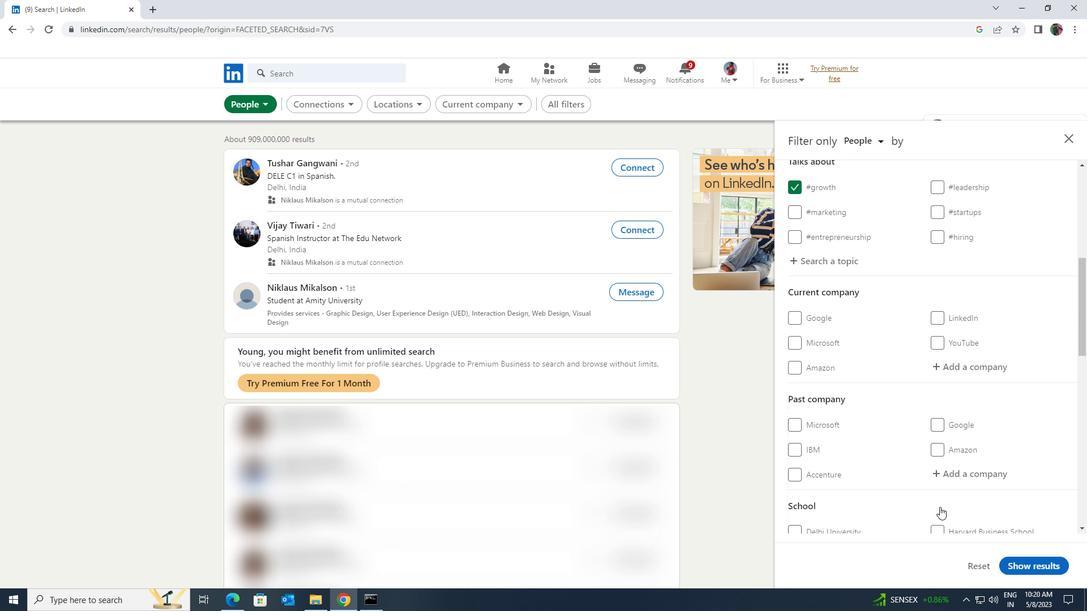
Action: Mouse moved to (947, 484)
Screenshot: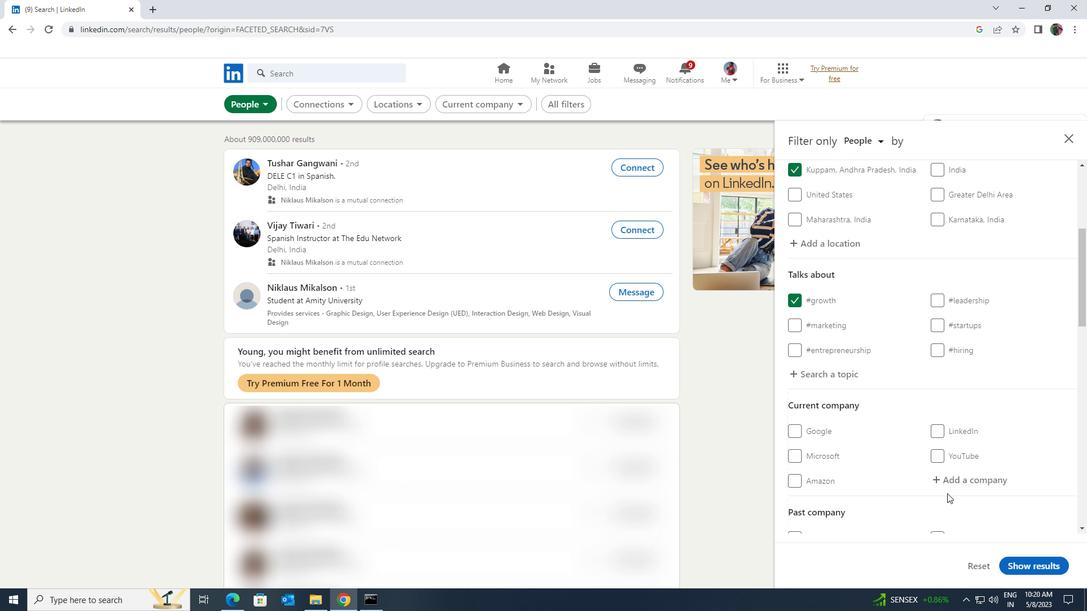 
Action: Mouse pressed left at (947, 484)
Screenshot: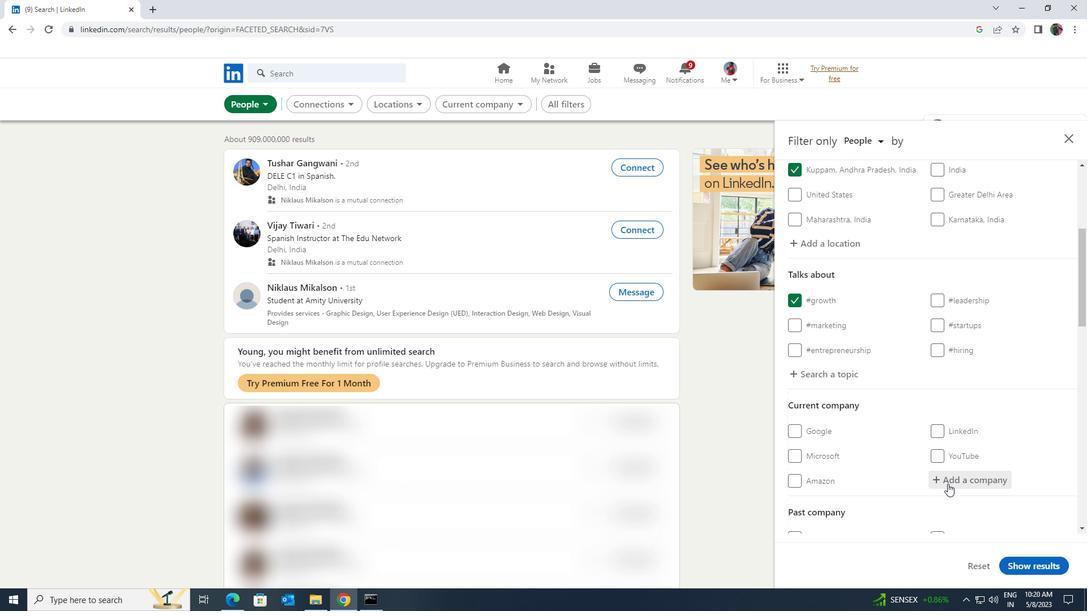 
Action: Key pressed <Key.shift><Key.shift><Key.shift><Key.shift>ALANTRA
Screenshot: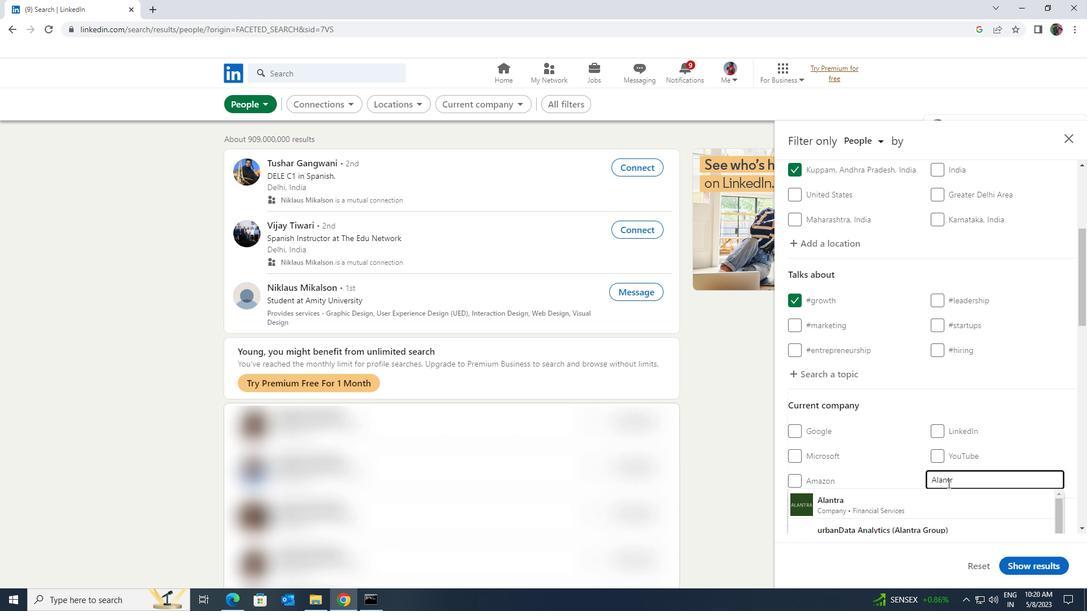 
Action: Mouse moved to (945, 493)
Screenshot: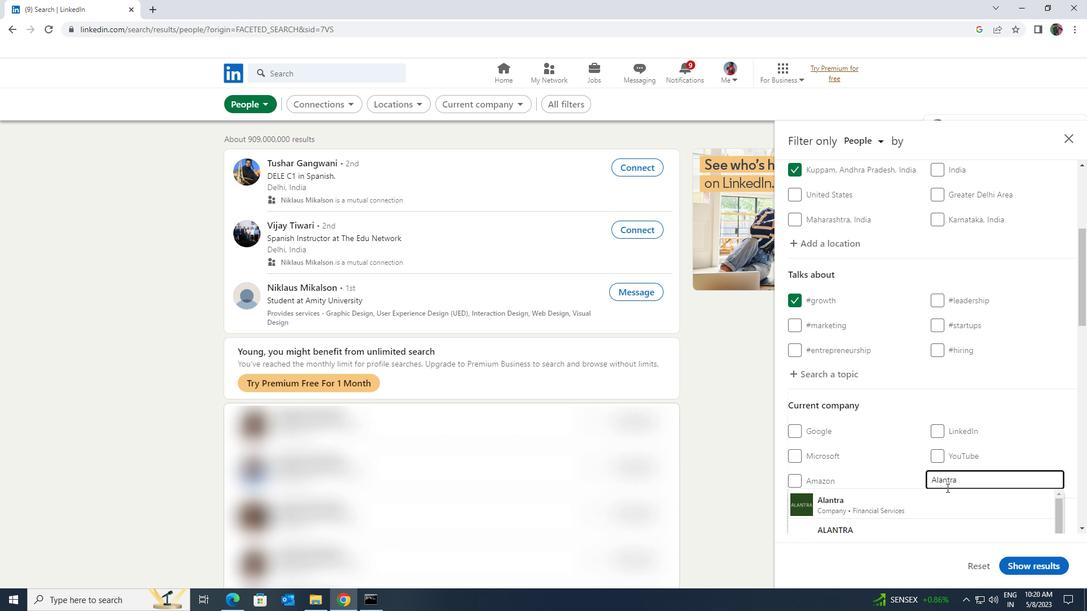 
Action: Mouse pressed left at (945, 493)
Screenshot: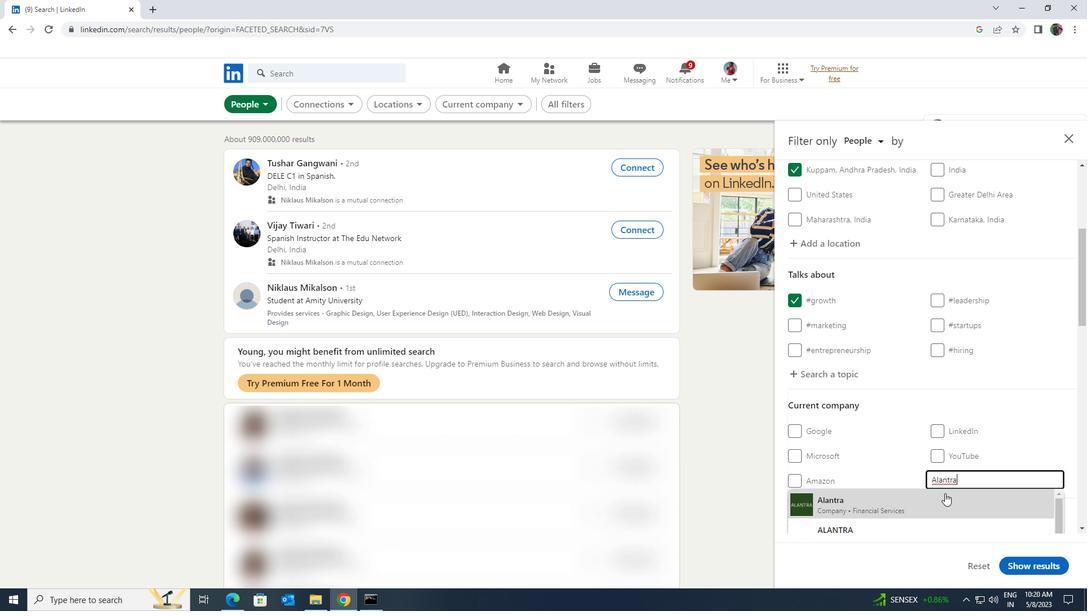 
Action: Mouse moved to (946, 493)
Screenshot: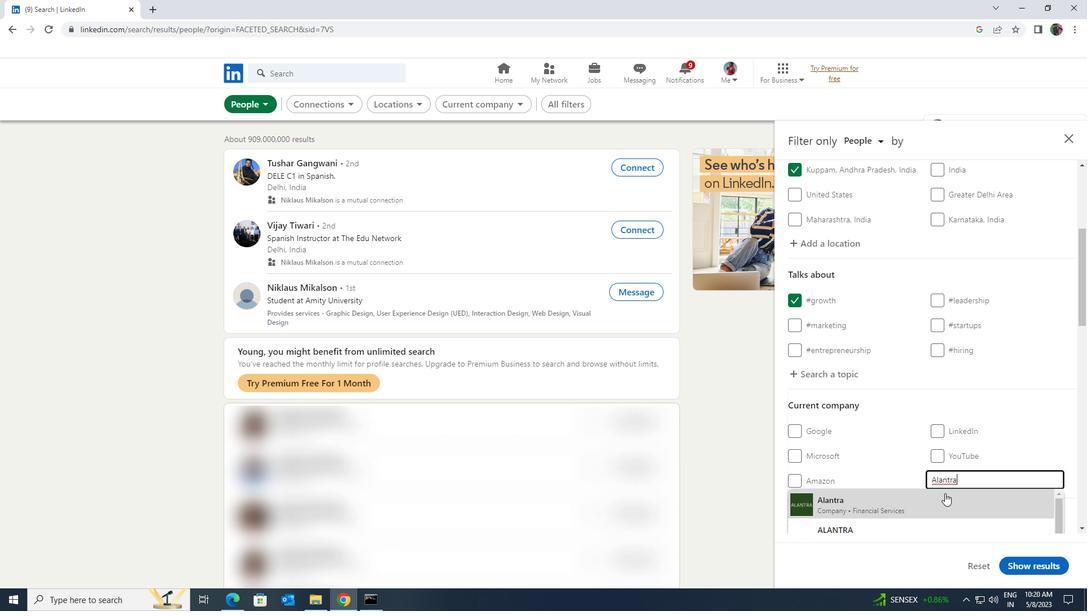 
Action: Mouse scrolled (946, 493) with delta (0, 0)
Screenshot: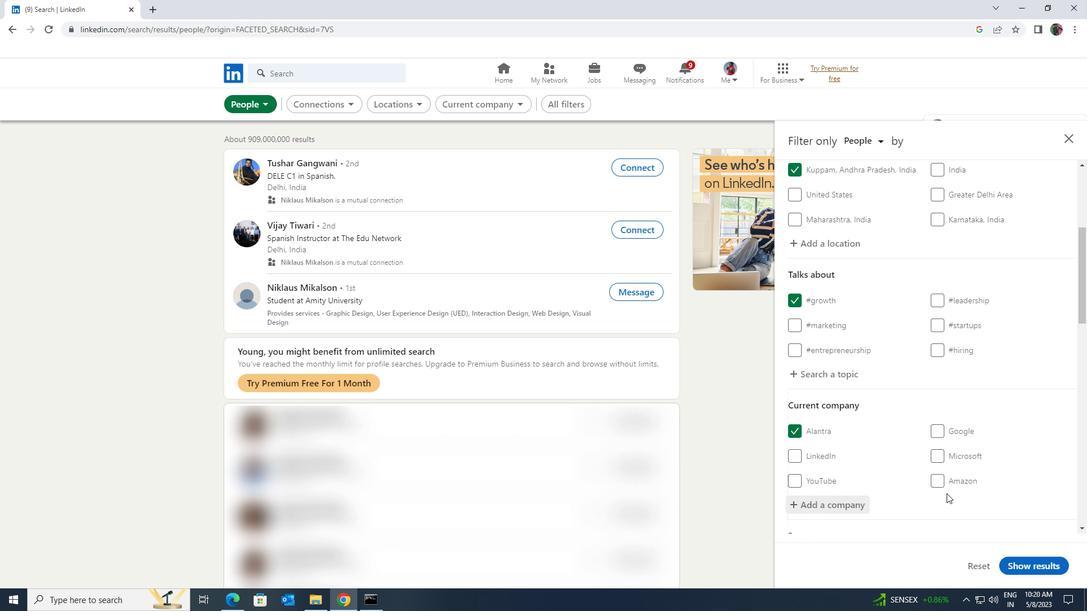 
Action: Mouse scrolled (946, 493) with delta (0, 0)
Screenshot: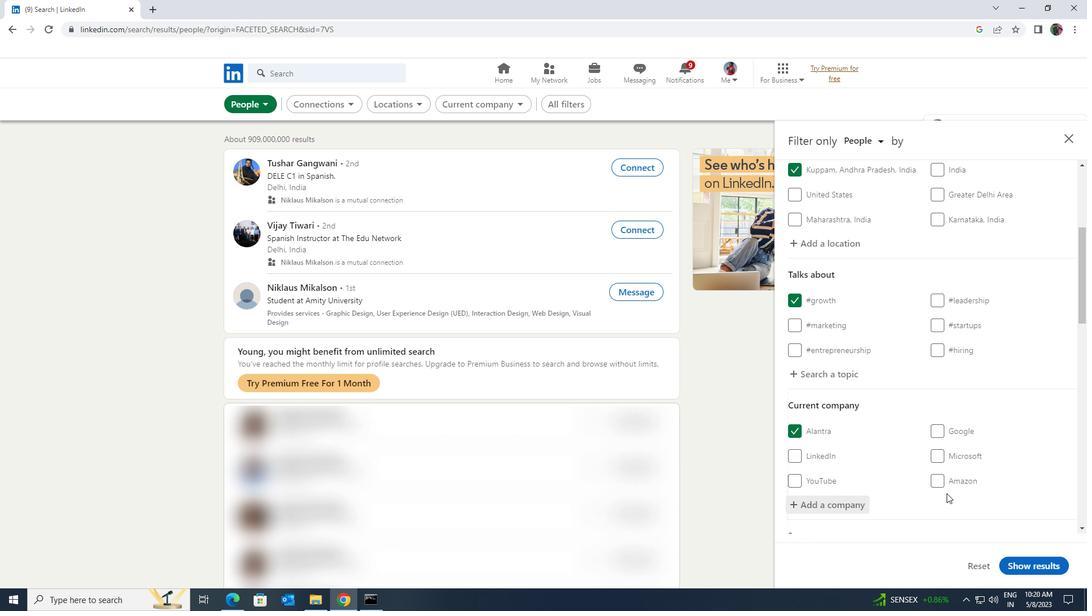 
Action: Mouse scrolled (946, 493) with delta (0, 0)
Screenshot: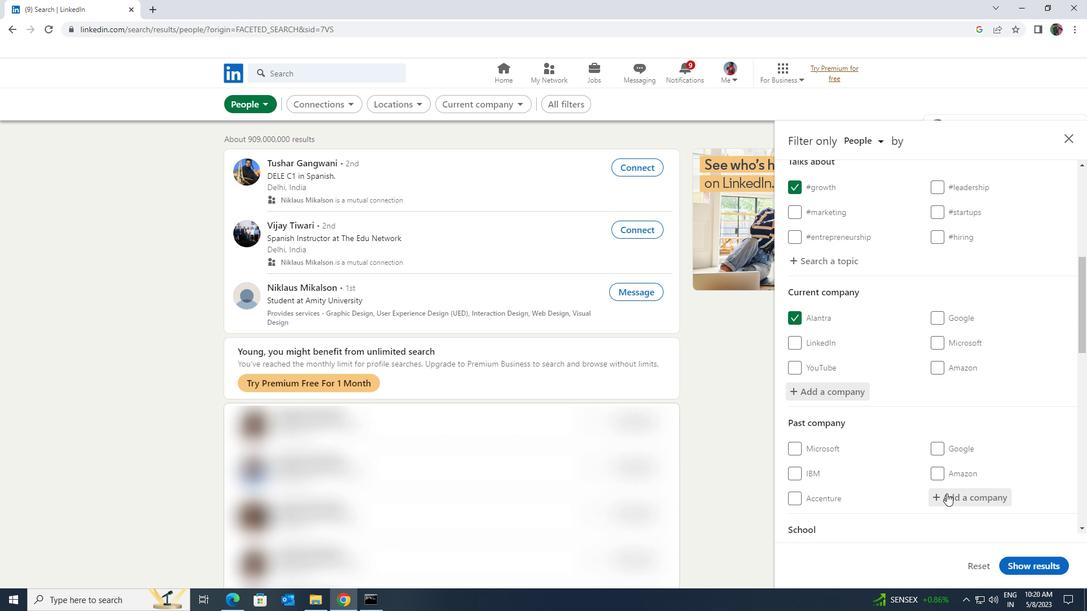 
Action: Mouse scrolled (946, 493) with delta (0, 0)
Screenshot: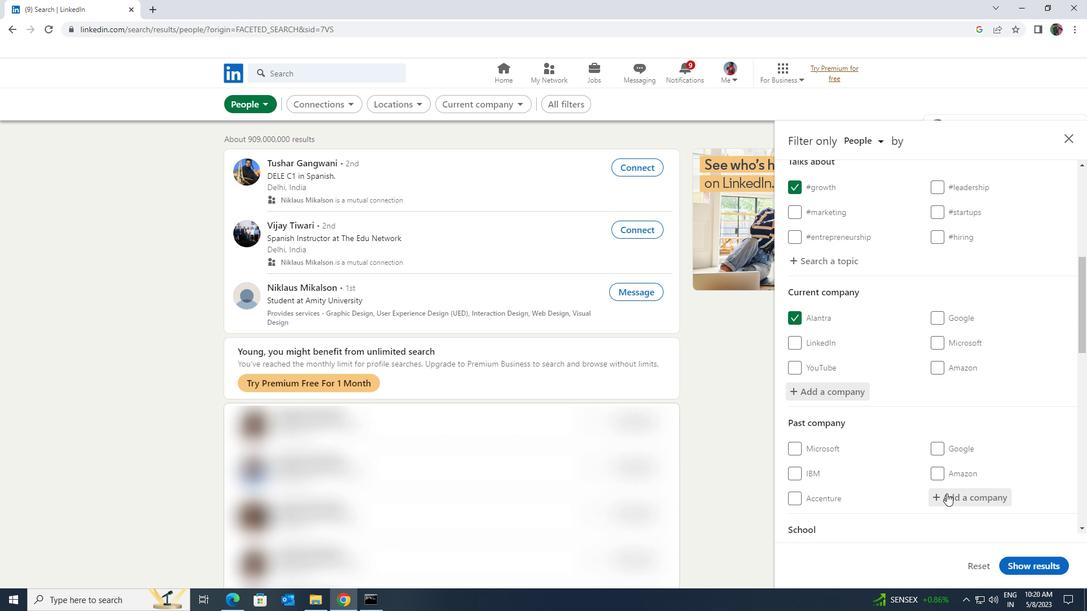 
Action: Mouse moved to (949, 496)
Screenshot: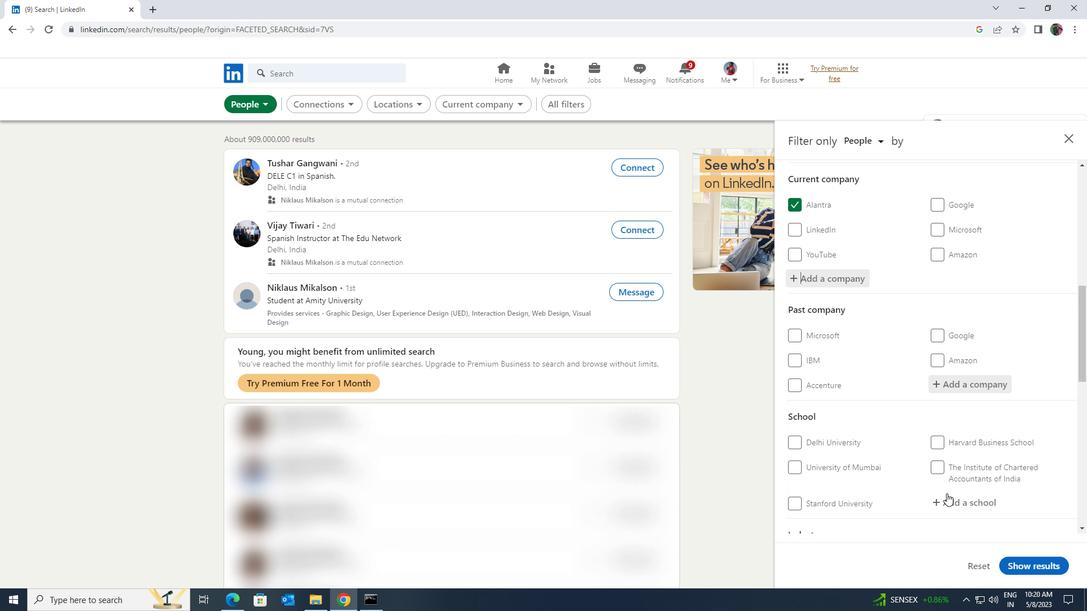 
Action: Mouse pressed left at (949, 496)
Screenshot: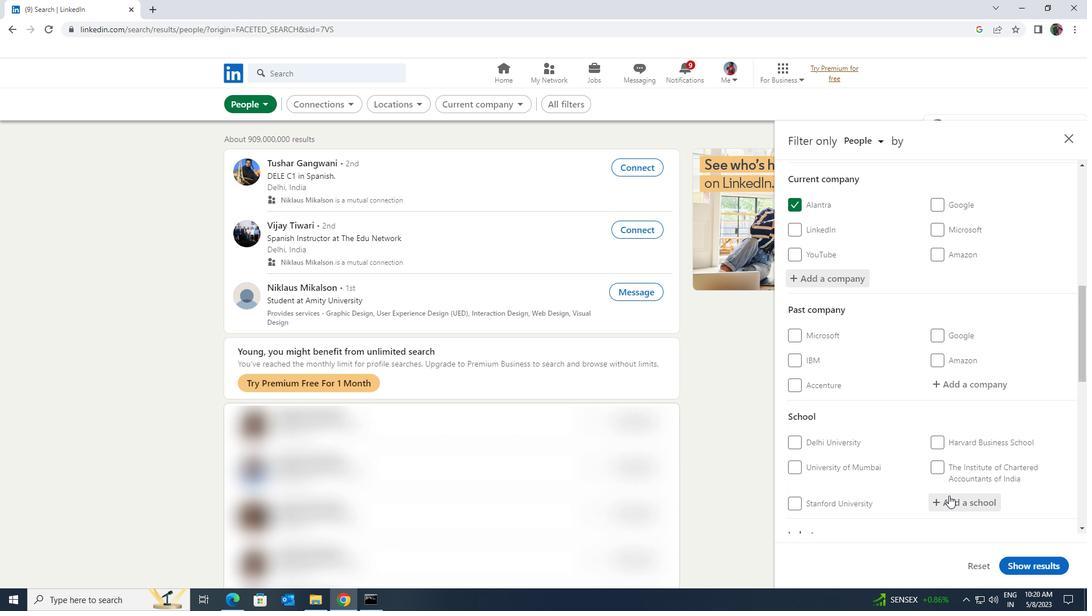 
Action: Key pressed <Key.shift><Key.shift><Key.shift><Key.shift><Key.shift><Key.shift><Key.shift><Key.shift><Key.shift><Key.shift><Key.shift><Key.shift><Key.shift><Key.shift><Key.shift><Key.shift><Key.shift>RGUKT<Key.space><Key.shift>BA
Screenshot: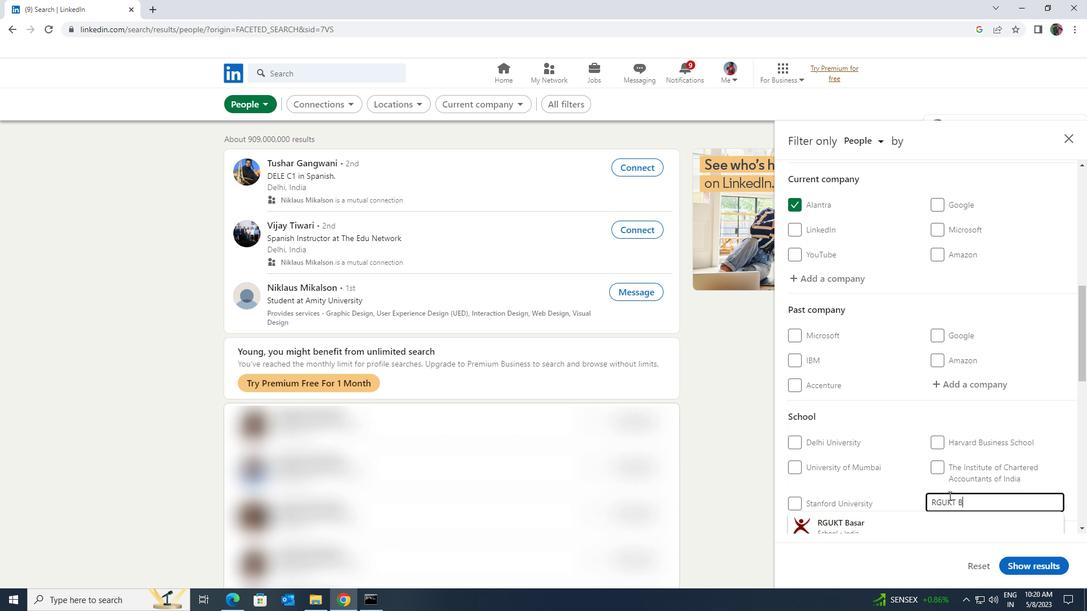 
Action: Mouse moved to (946, 514)
Screenshot: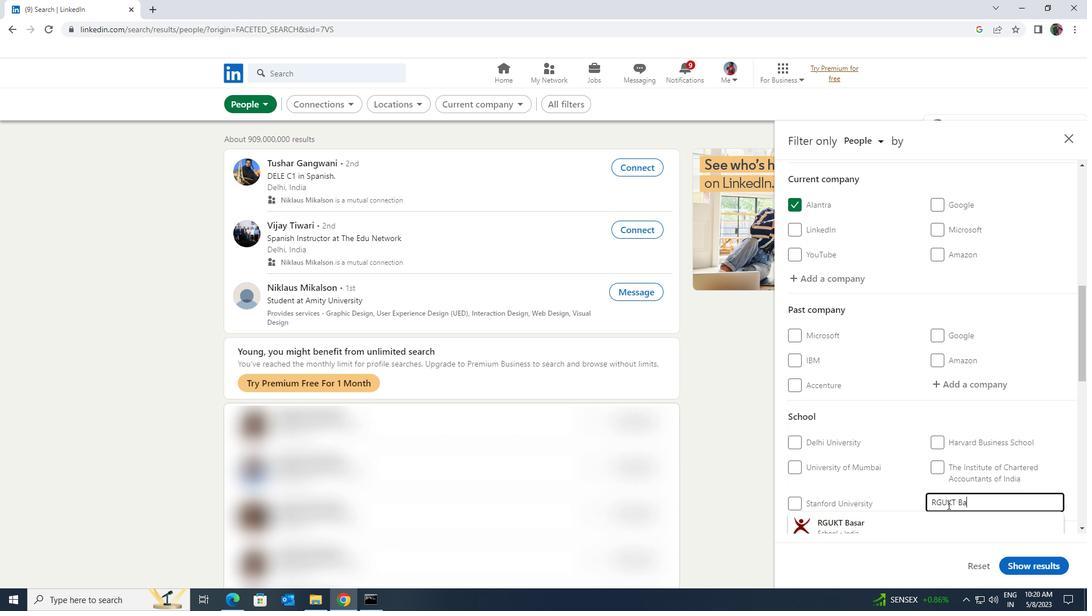 
Action: Mouse pressed left at (946, 514)
Screenshot: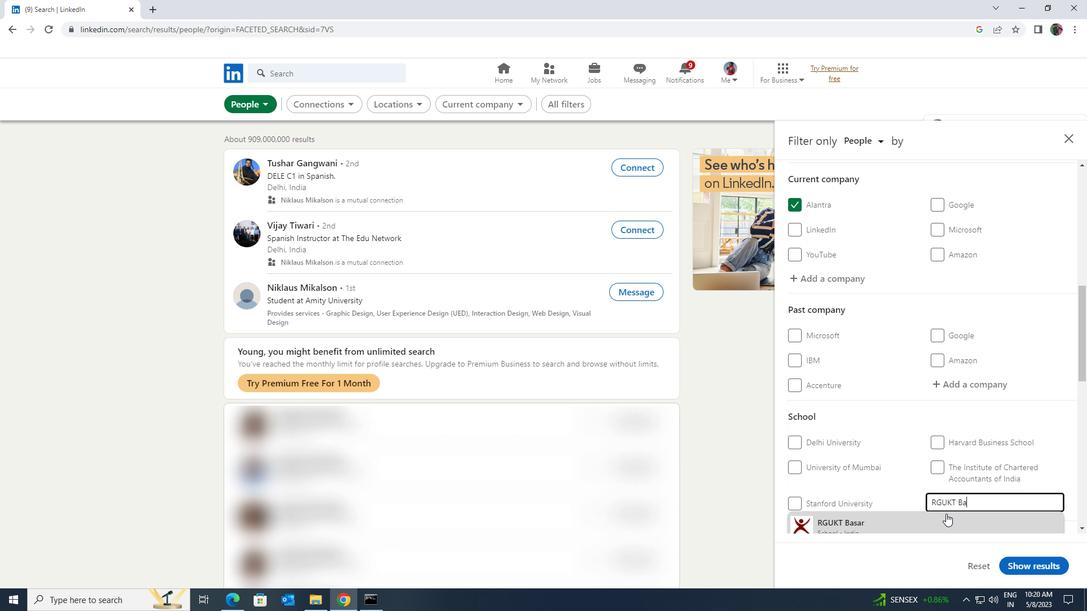 
Action: Mouse moved to (980, 468)
Screenshot: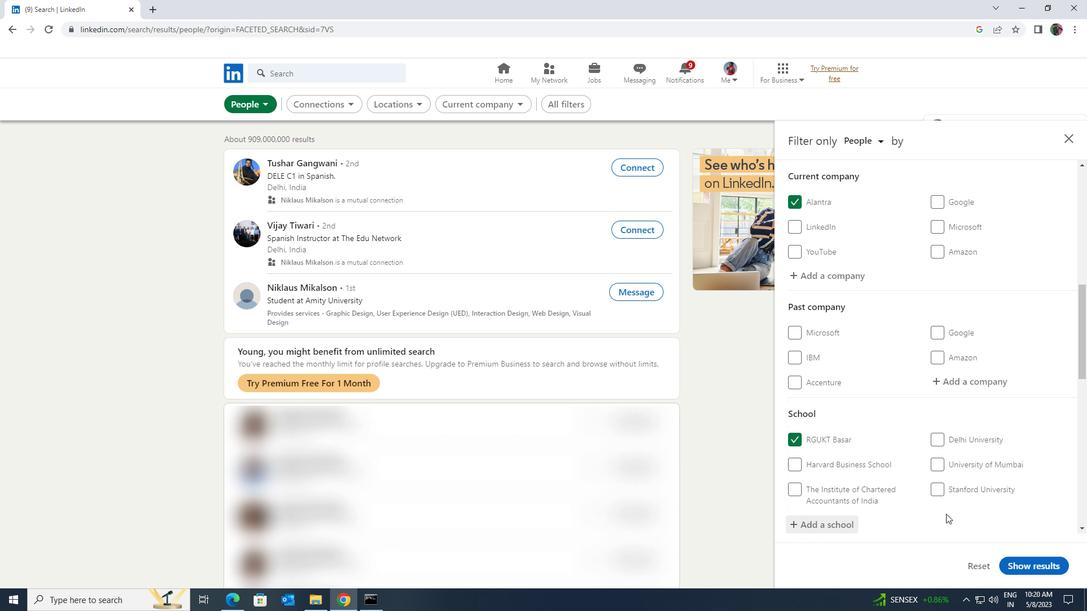 
Action: Mouse scrolled (980, 467) with delta (0, 0)
Screenshot: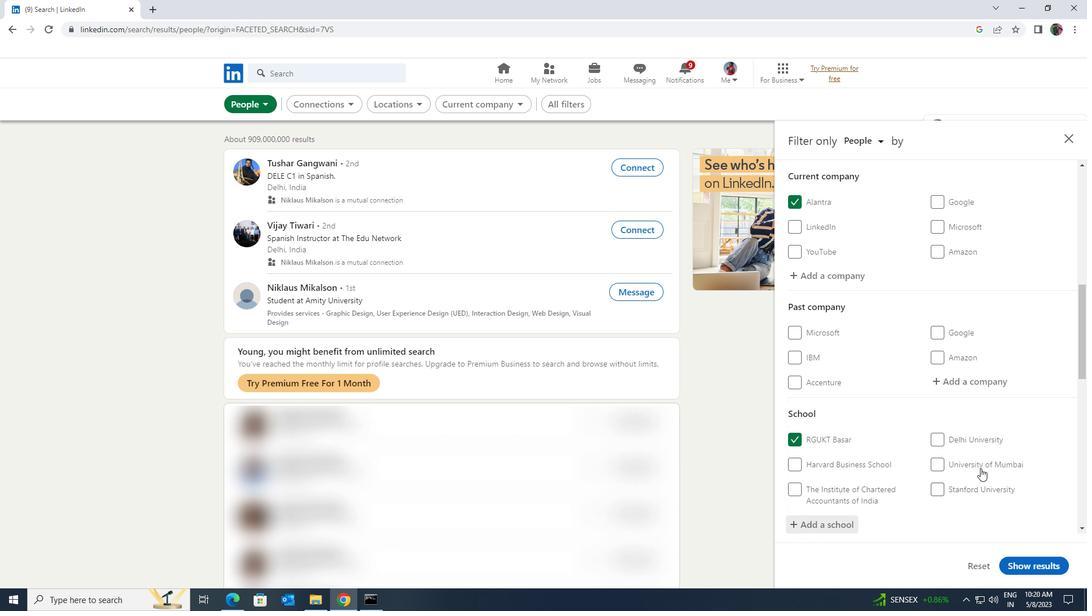 
Action: Mouse scrolled (980, 467) with delta (0, 0)
Screenshot: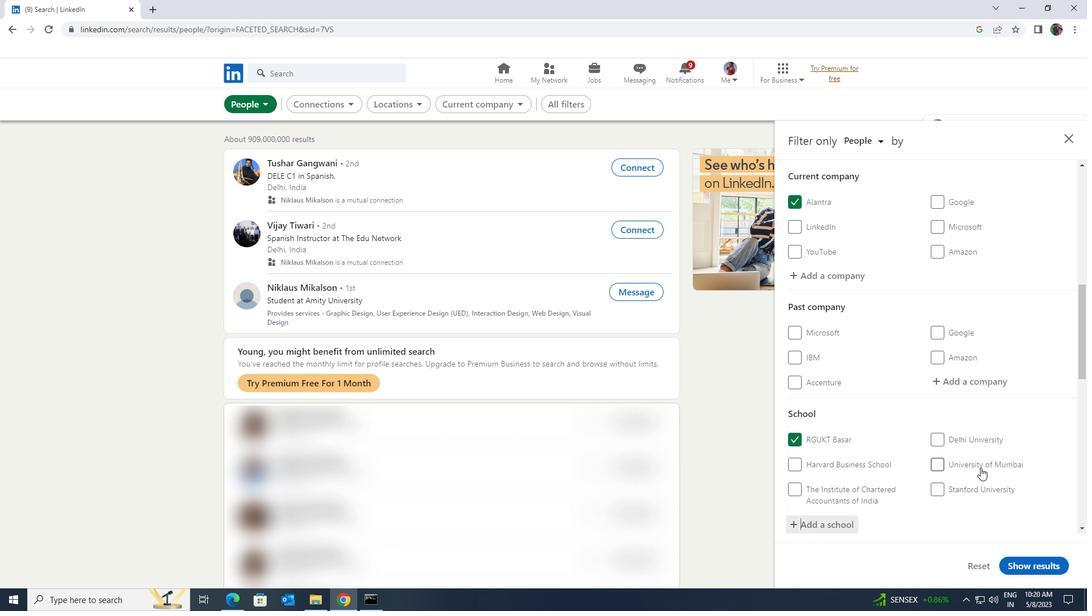 
Action: Mouse scrolled (980, 467) with delta (0, 0)
Screenshot: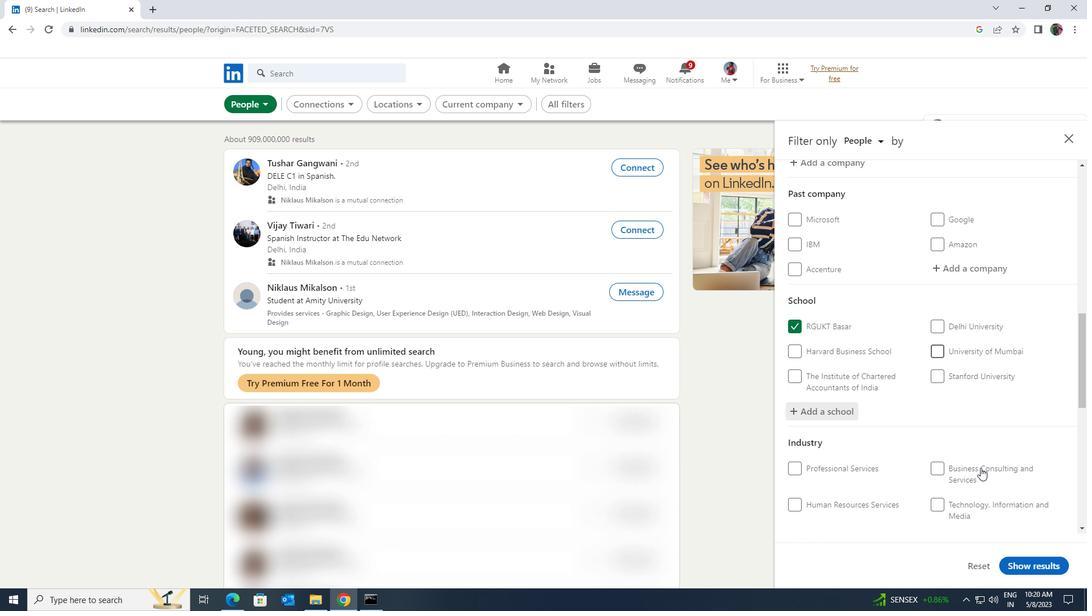 
Action: Mouse moved to (979, 483)
Screenshot: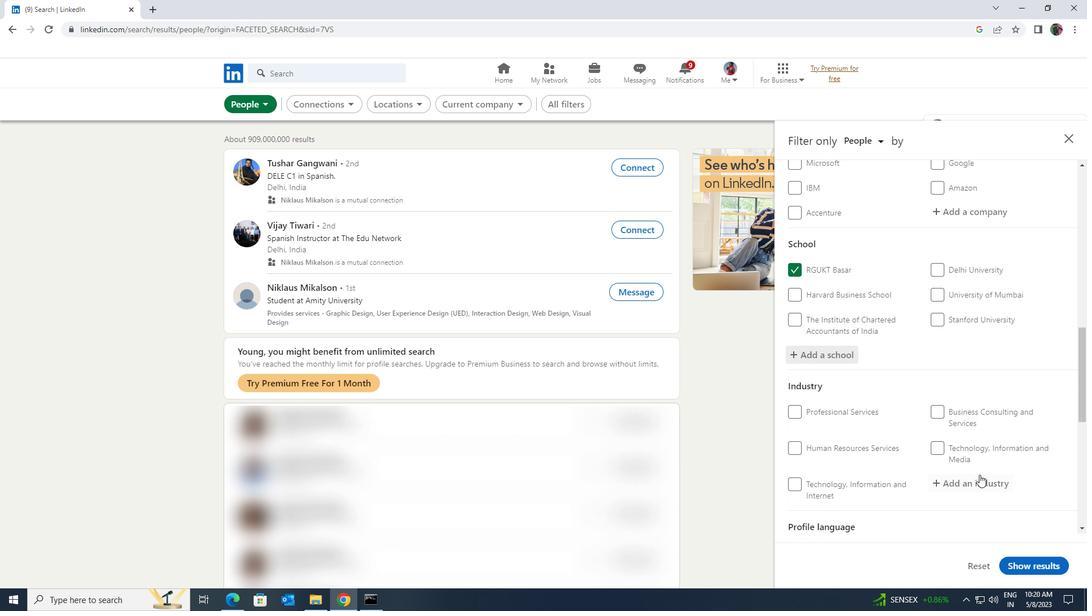 
Action: Mouse pressed left at (979, 483)
Screenshot: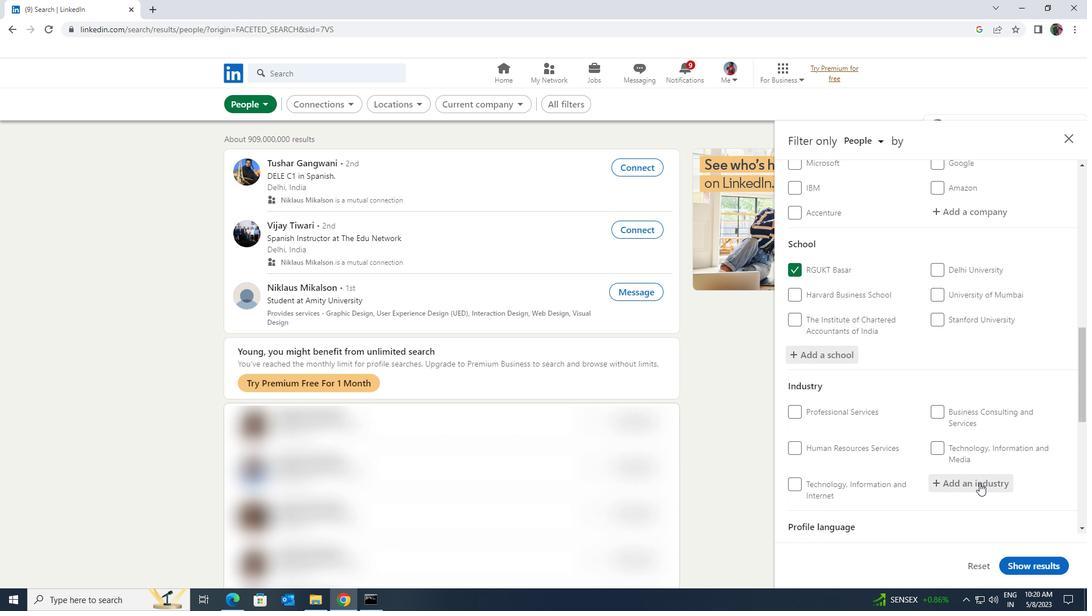 
Action: Key pressed <Key.shift><Key.shift><Key.shift><Key.shift><Key.shift><Key.shift><Key.shift><Key.shift><Key.shift><Key.shift><Key.shift>WRITING<Key.space>
Screenshot: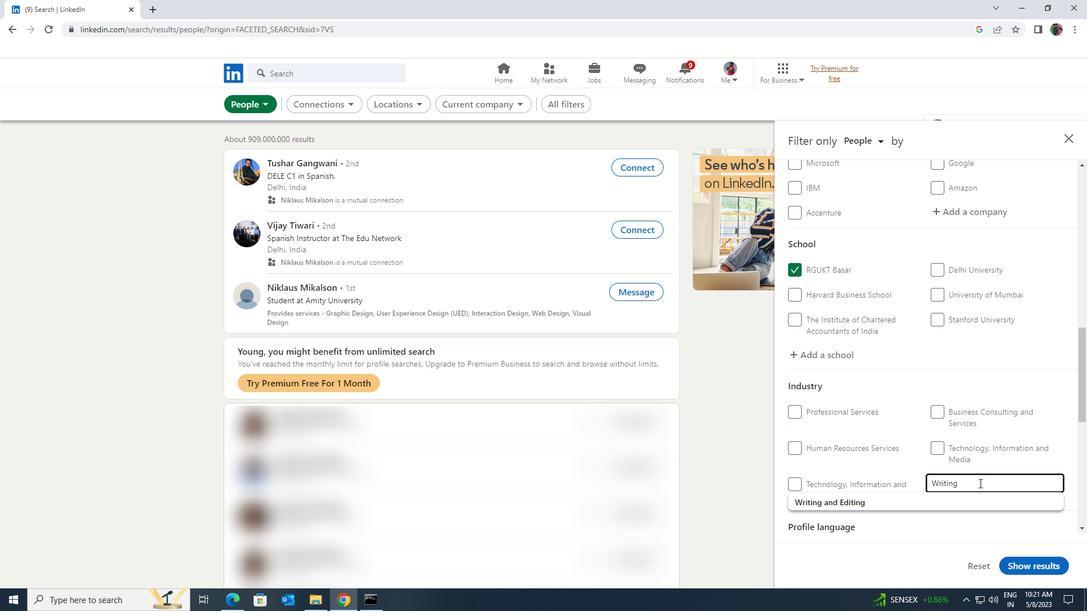 
Action: Mouse moved to (979, 500)
Screenshot: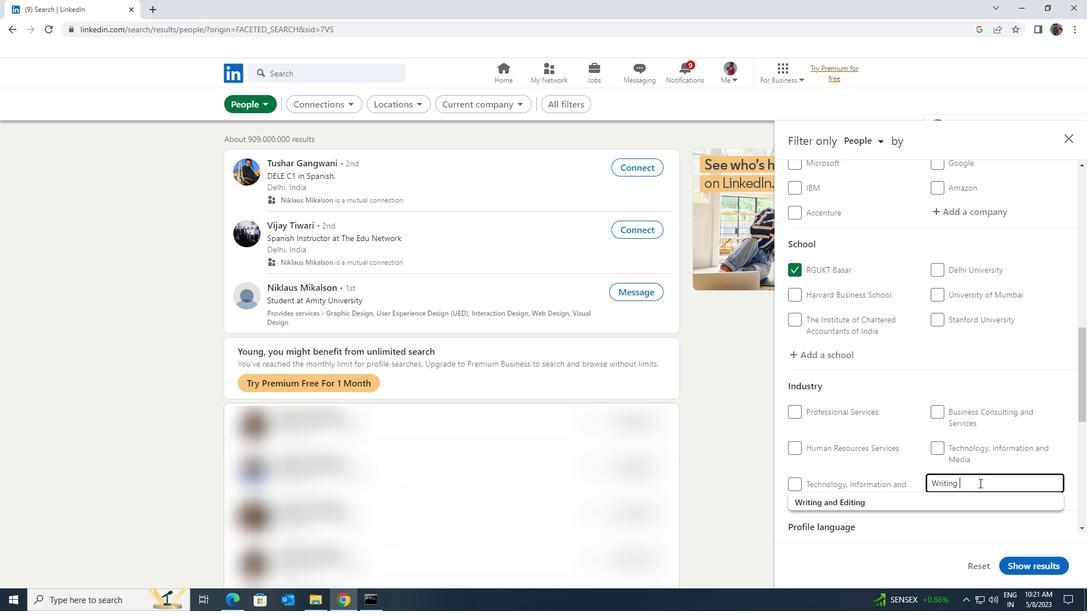 
Action: Mouse pressed left at (979, 500)
Screenshot: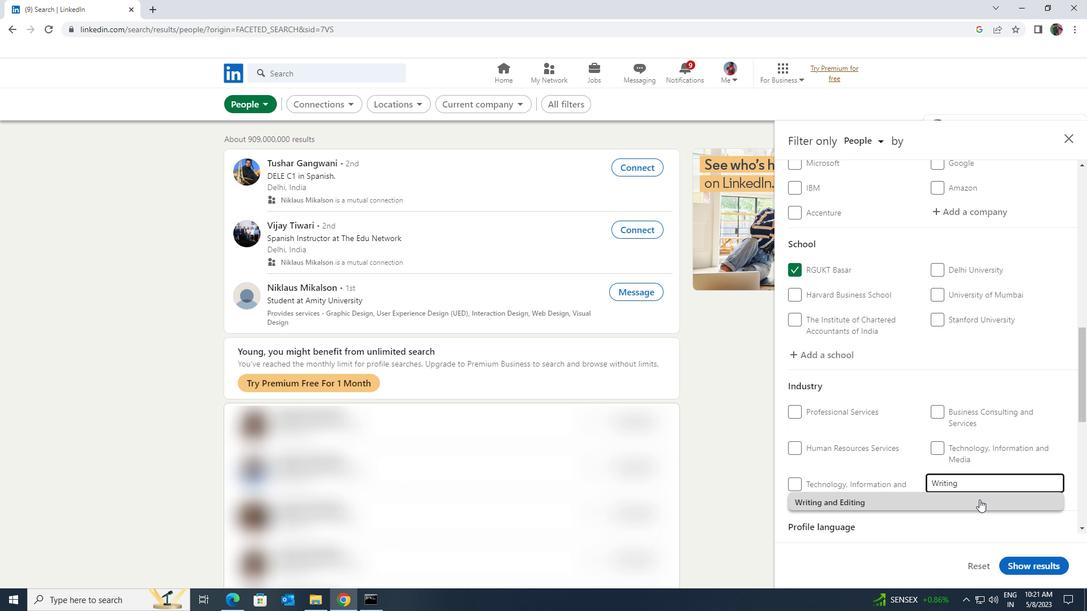 
Action: Mouse moved to (979, 496)
Screenshot: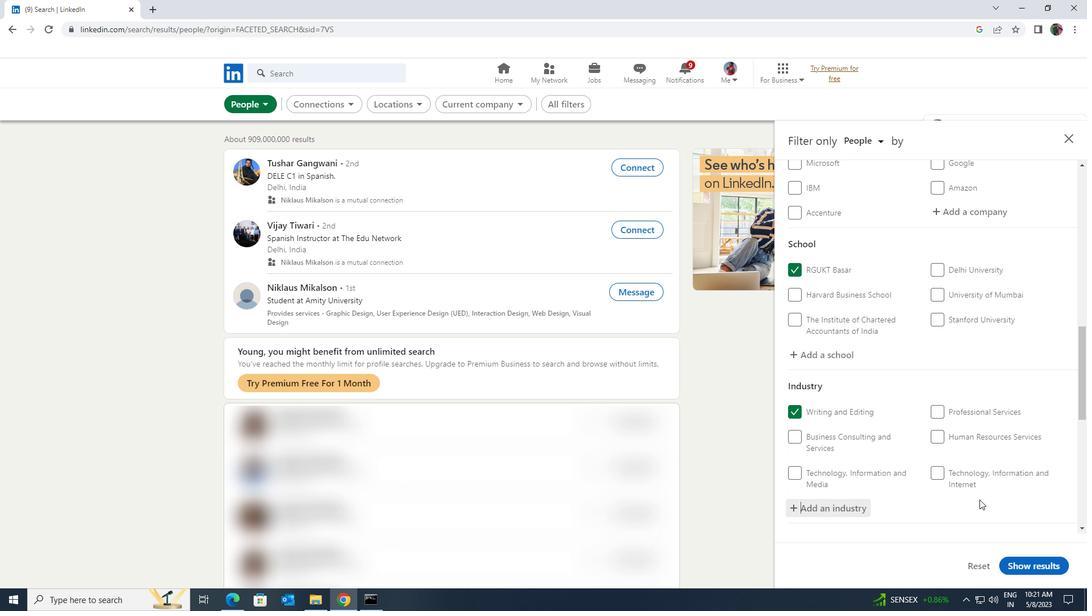 
Action: Mouse scrolled (979, 495) with delta (0, 0)
Screenshot: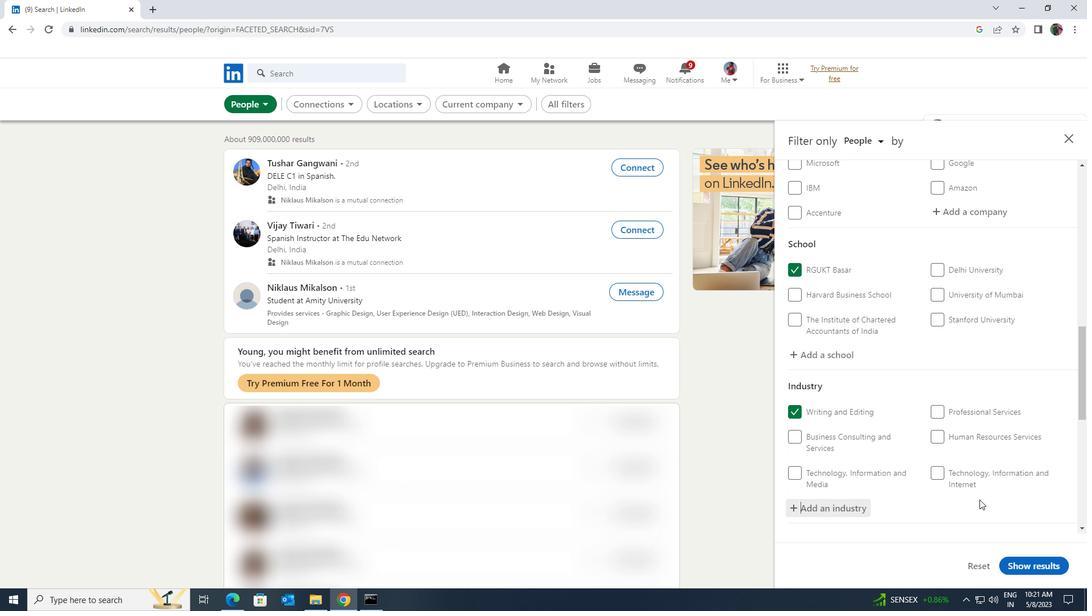 
Action: Mouse scrolled (979, 495) with delta (0, 0)
Screenshot: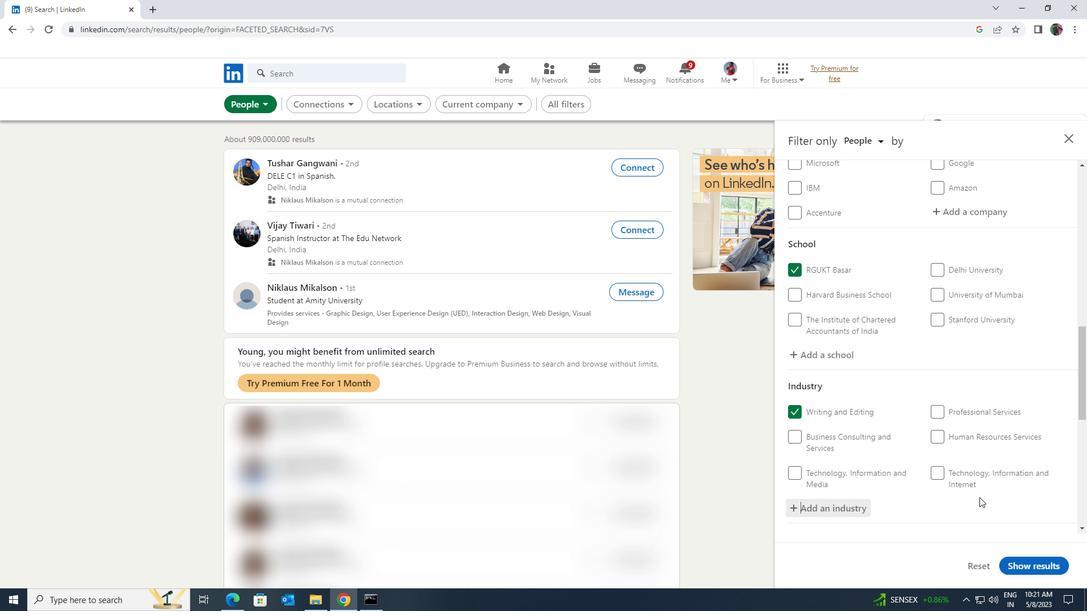 
Action: Mouse scrolled (979, 495) with delta (0, 0)
Screenshot: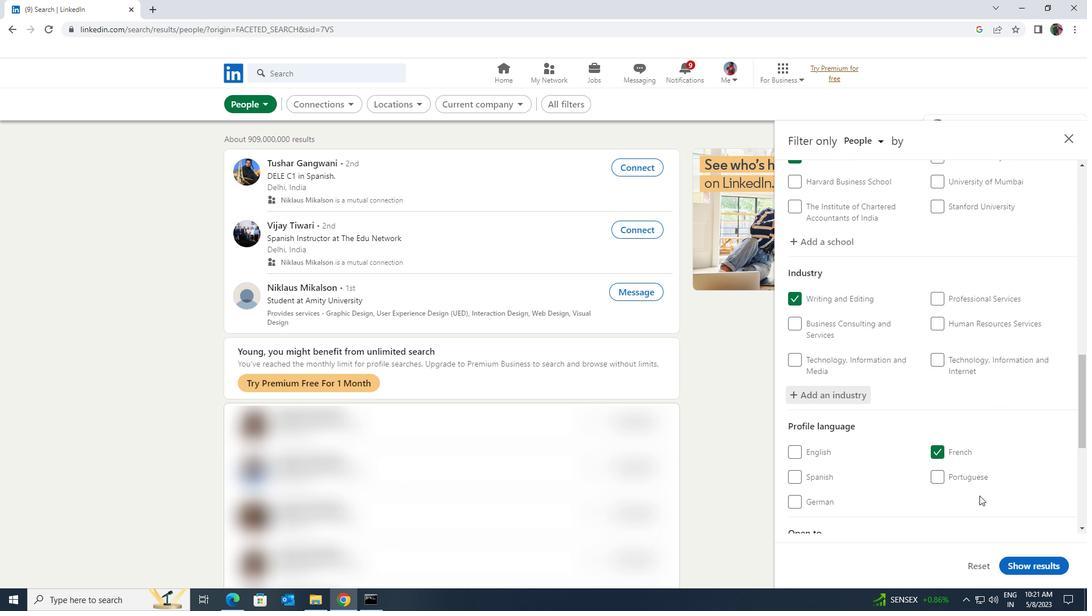 
Action: Mouse scrolled (979, 495) with delta (0, 0)
Screenshot: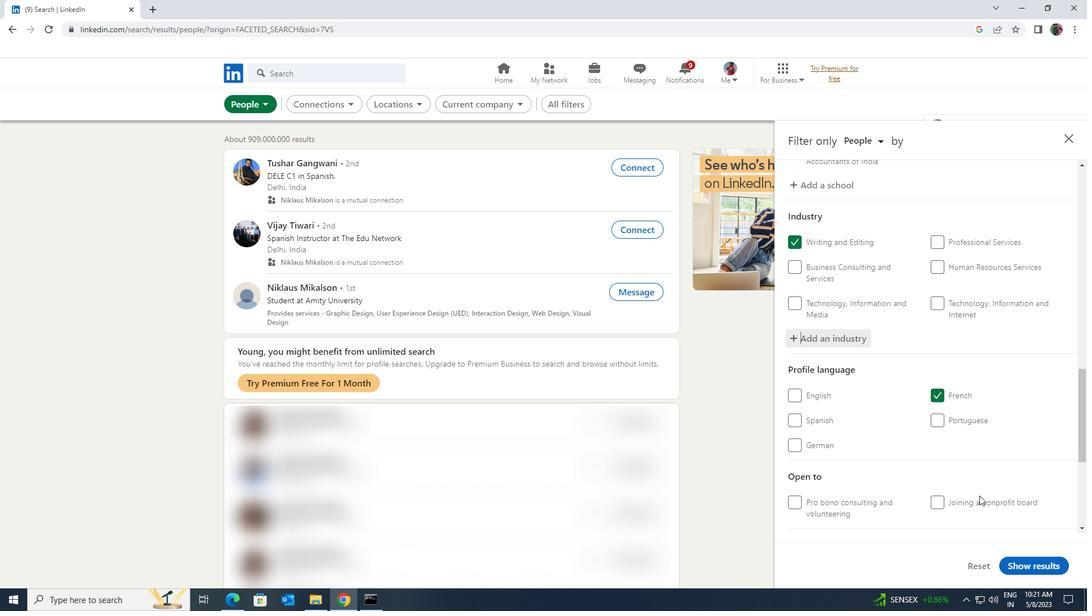 
Action: Mouse scrolled (979, 495) with delta (0, 0)
Screenshot: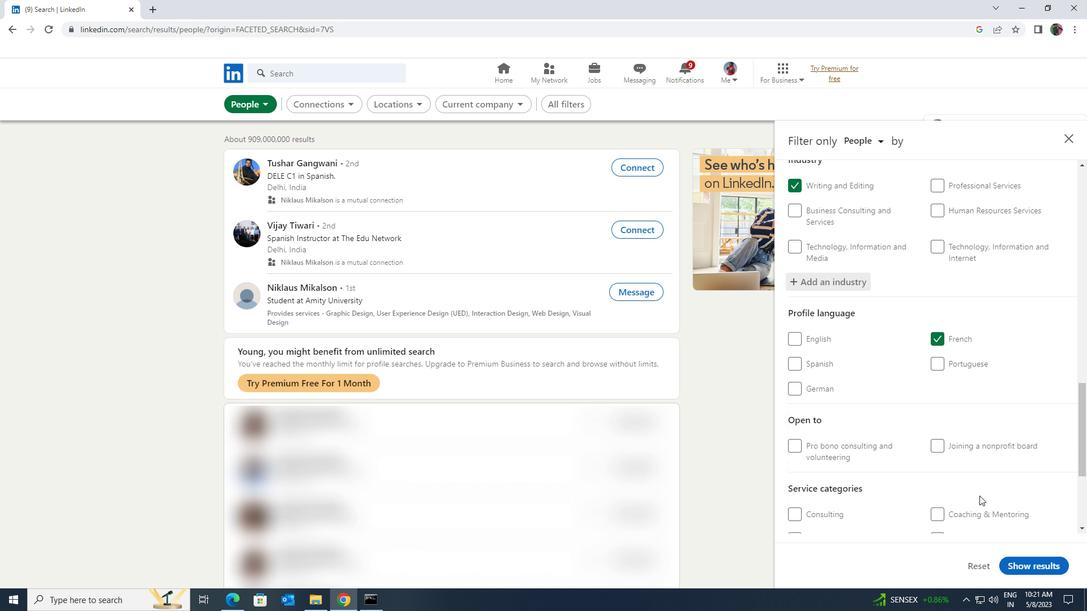 
Action: Mouse scrolled (979, 495) with delta (0, 0)
Screenshot: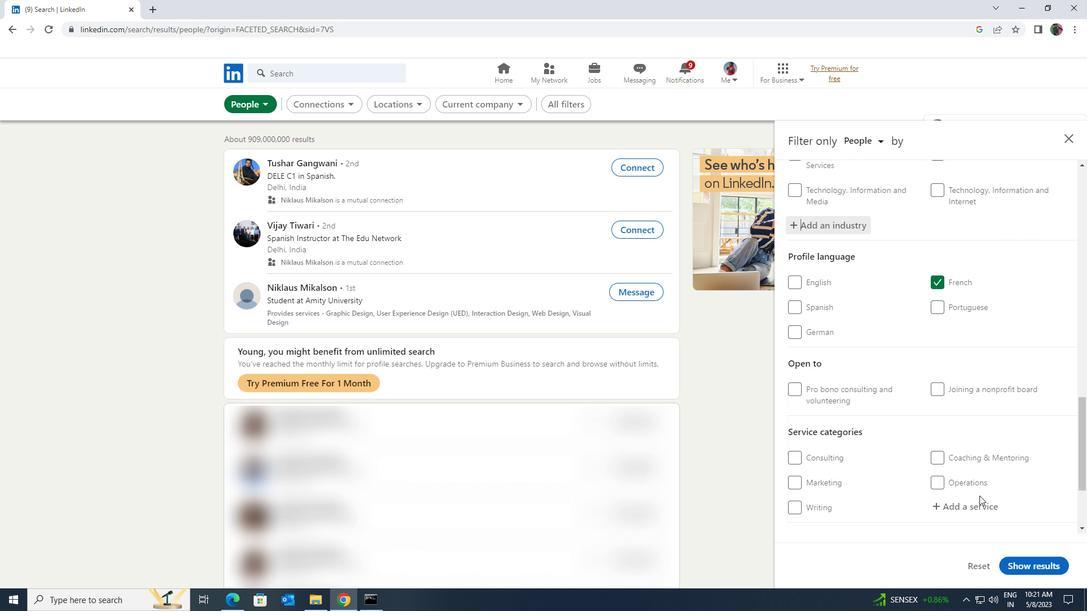 
Action: Mouse moved to (983, 450)
Screenshot: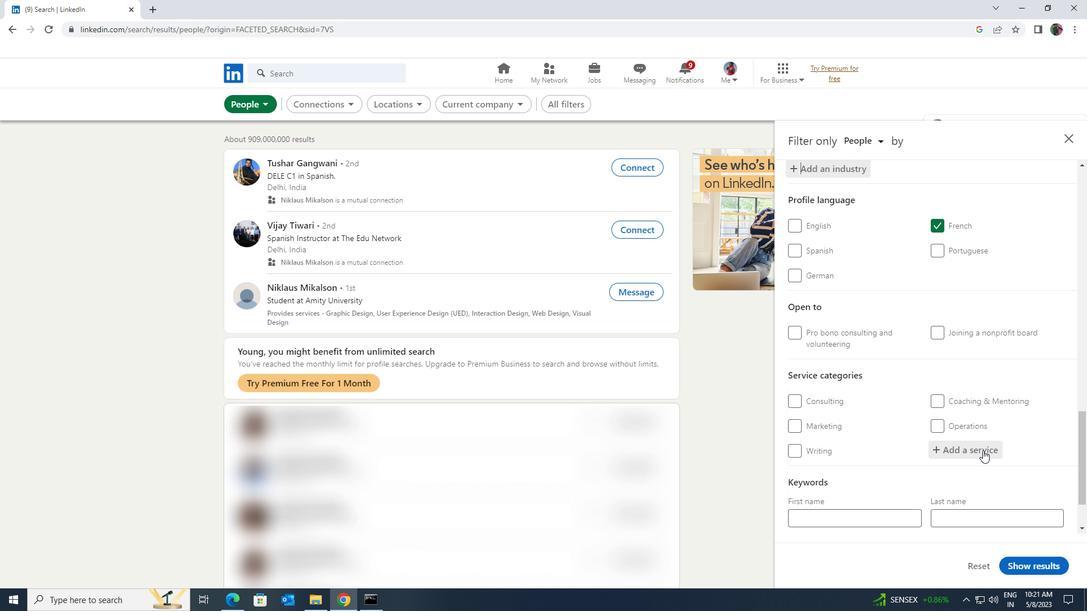 
Action: Mouse pressed left at (983, 450)
Screenshot: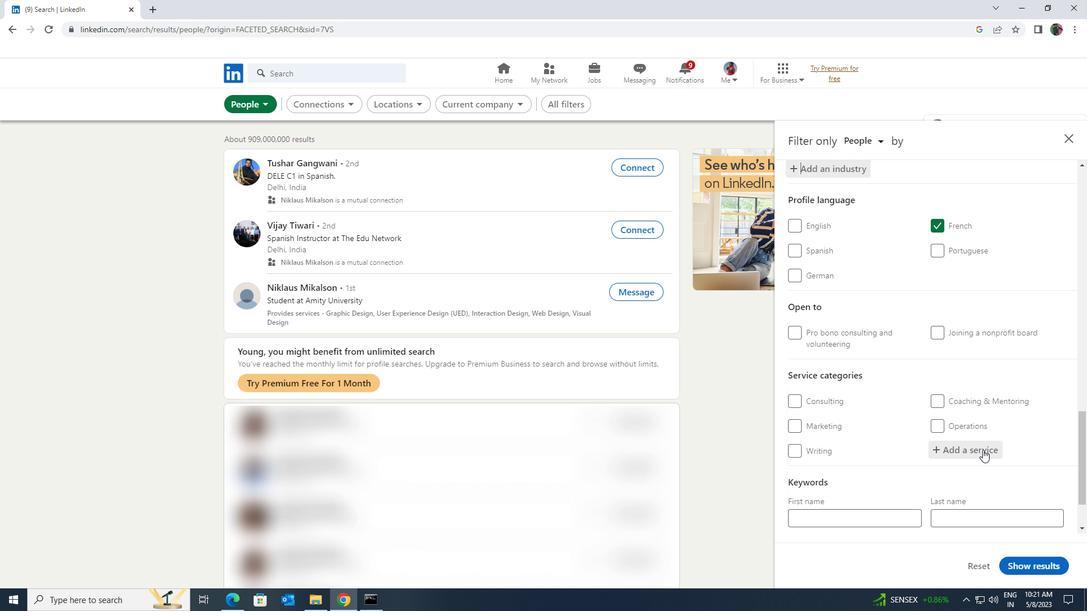 
Action: Key pressed <Key.shift>MARKET<Key.space><Key.shift>RESEARCH
Screenshot: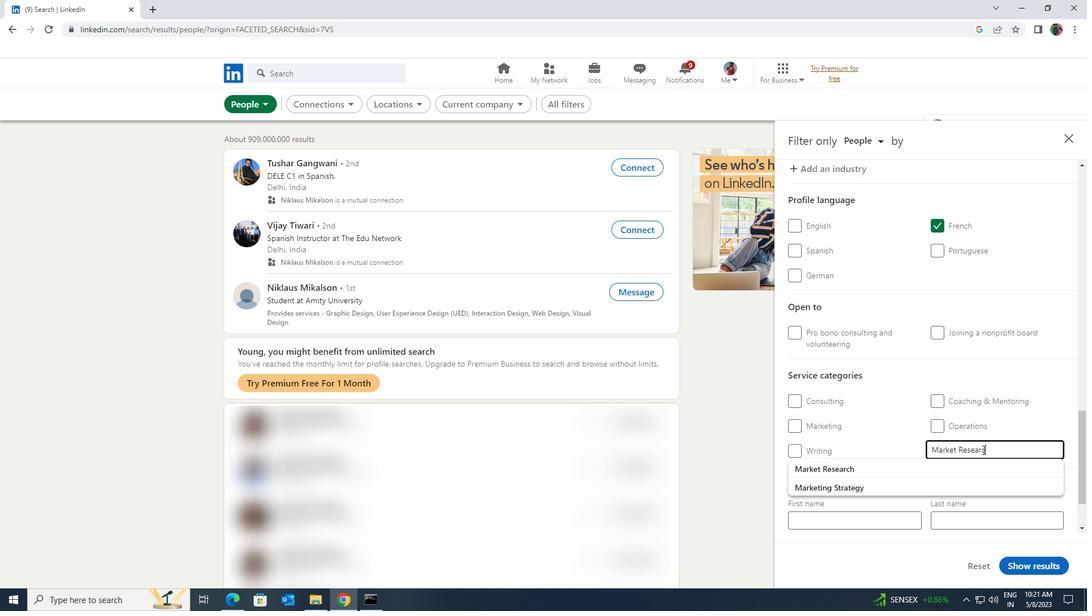 
Action: Mouse moved to (980, 459)
Screenshot: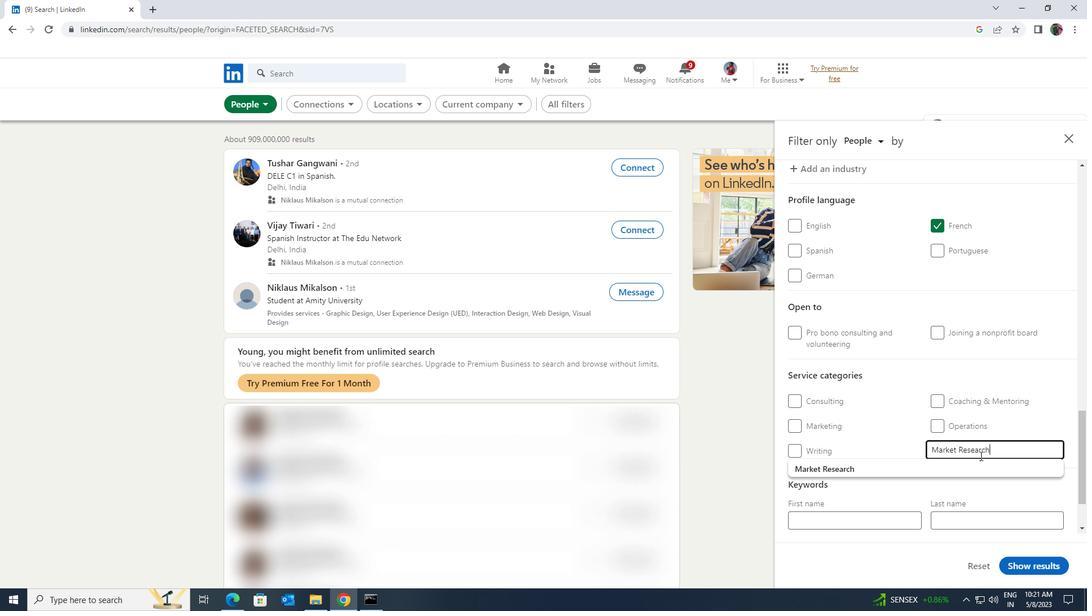 
Action: Mouse pressed left at (980, 459)
Screenshot: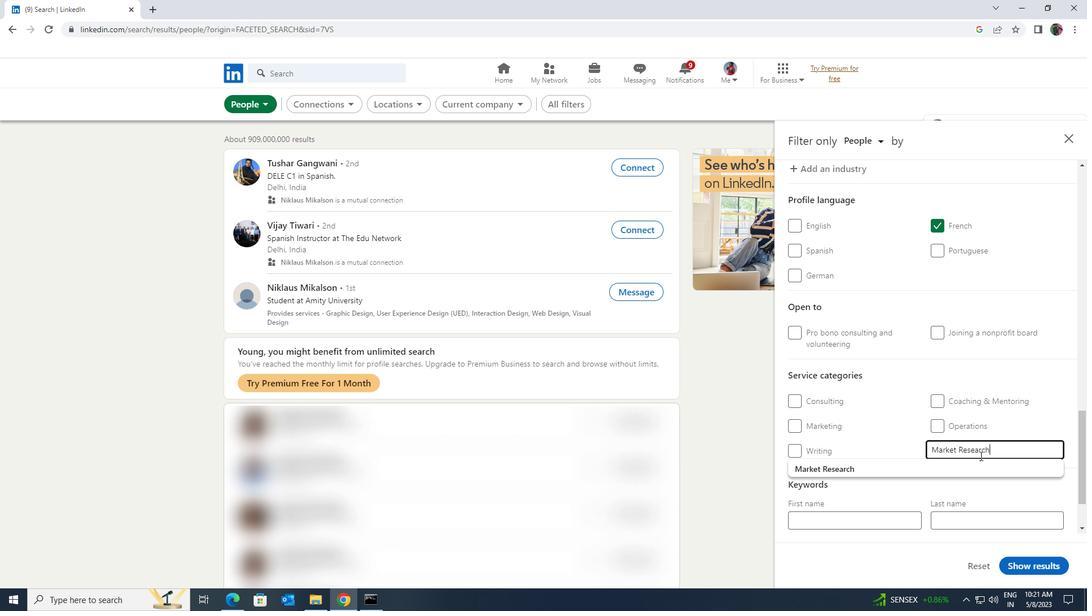 
Action: Mouse scrolled (980, 458) with delta (0, 0)
Screenshot: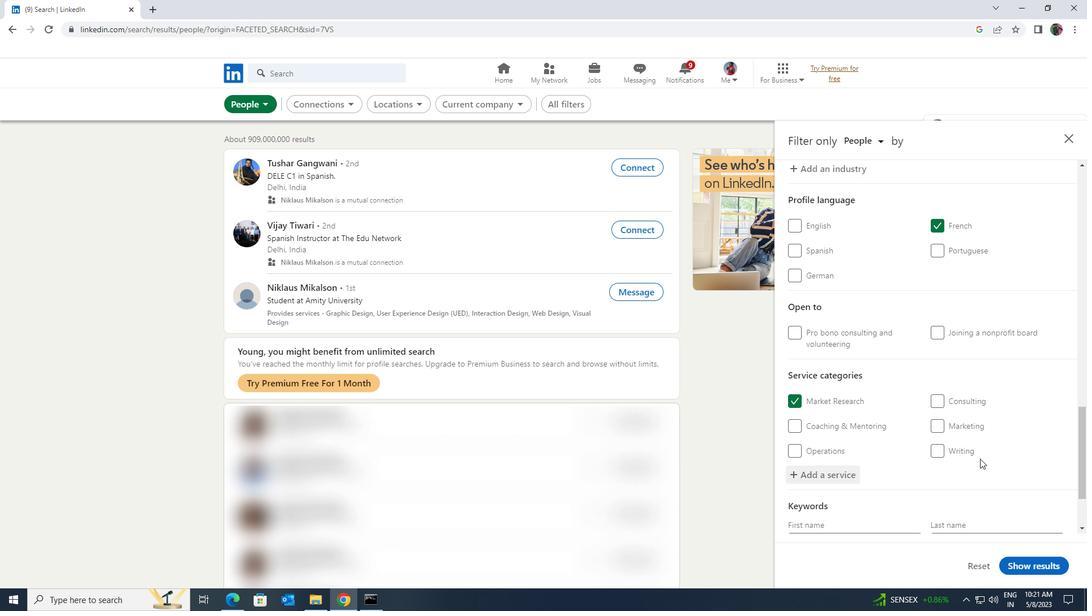 
Action: Mouse scrolled (980, 458) with delta (0, 0)
Screenshot: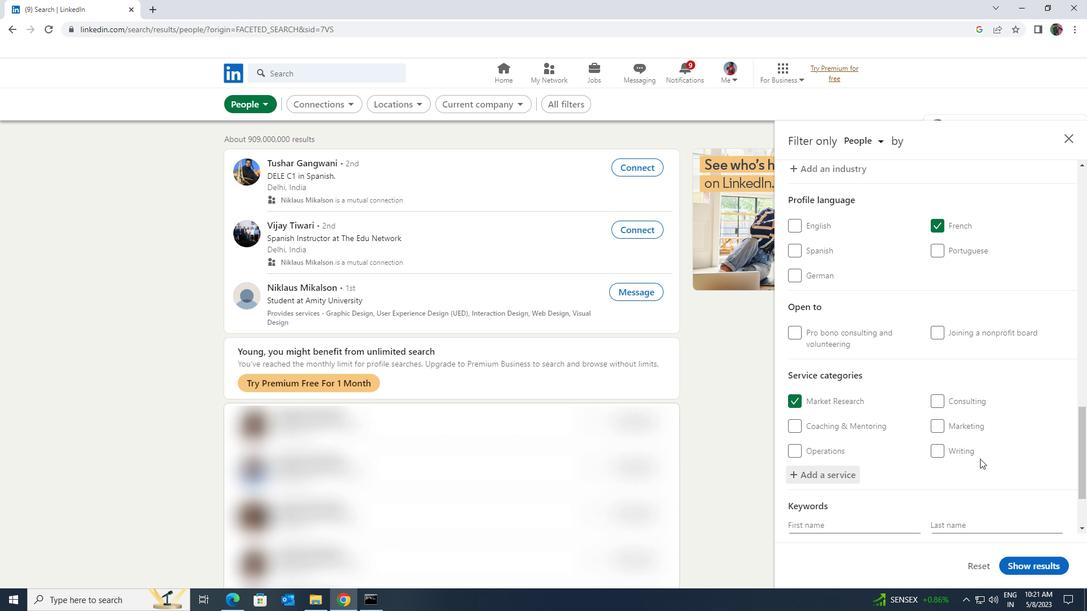
Action: Mouse scrolled (980, 458) with delta (0, 0)
Screenshot: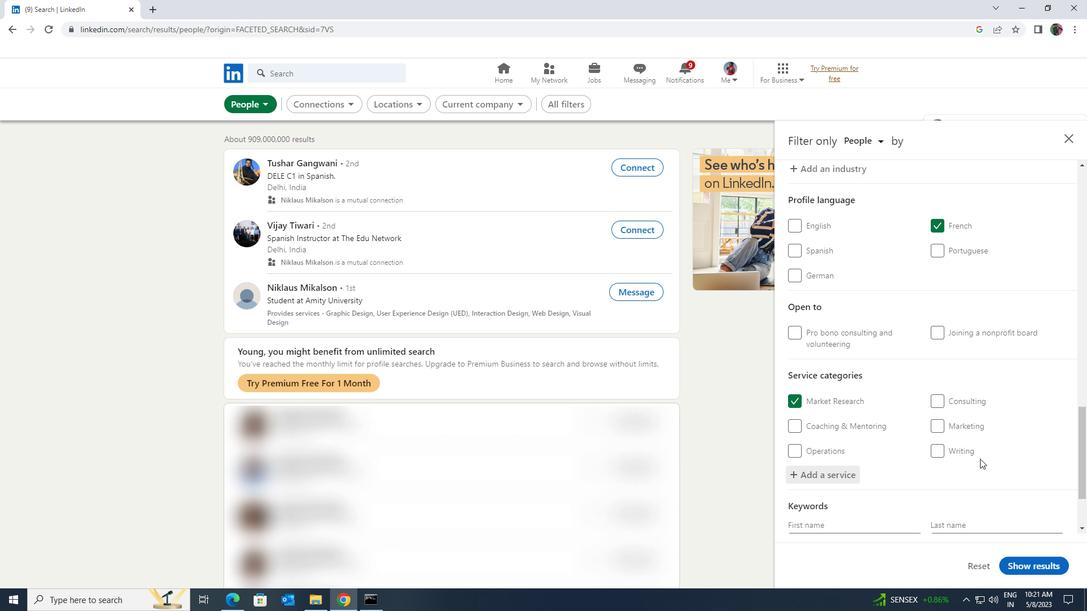 
Action: Mouse scrolled (980, 458) with delta (0, 0)
Screenshot: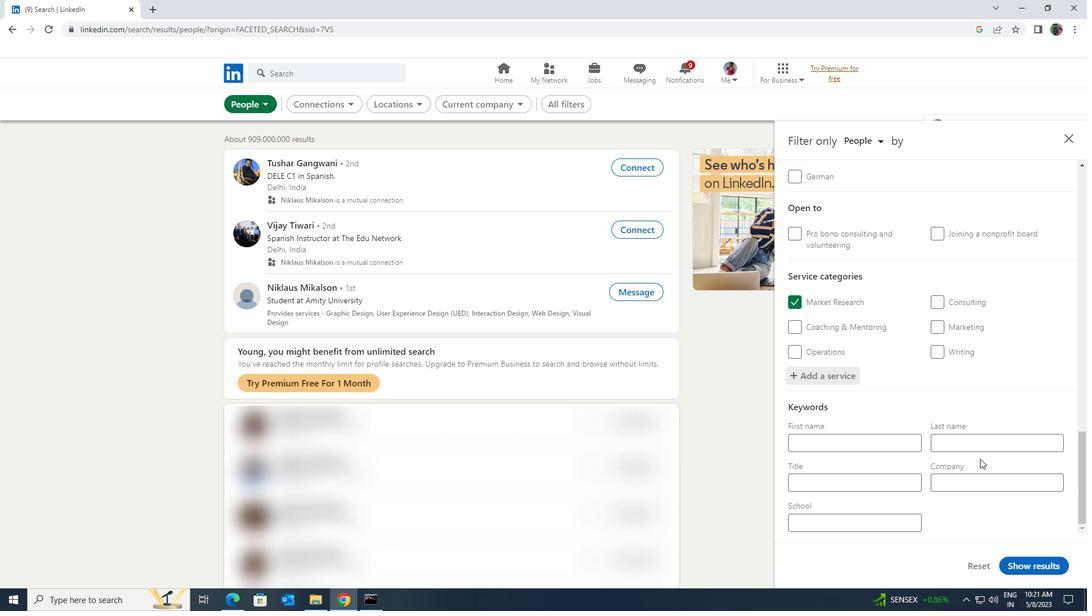 
Action: Mouse moved to (910, 479)
Screenshot: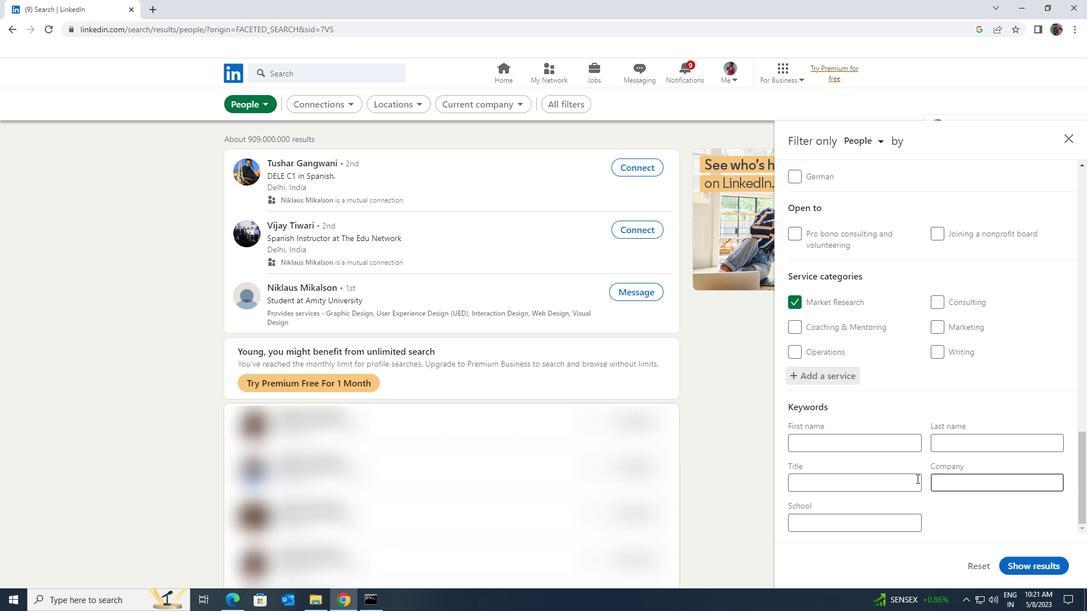 
Action: Mouse pressed left at (910, 479)
Screenshot: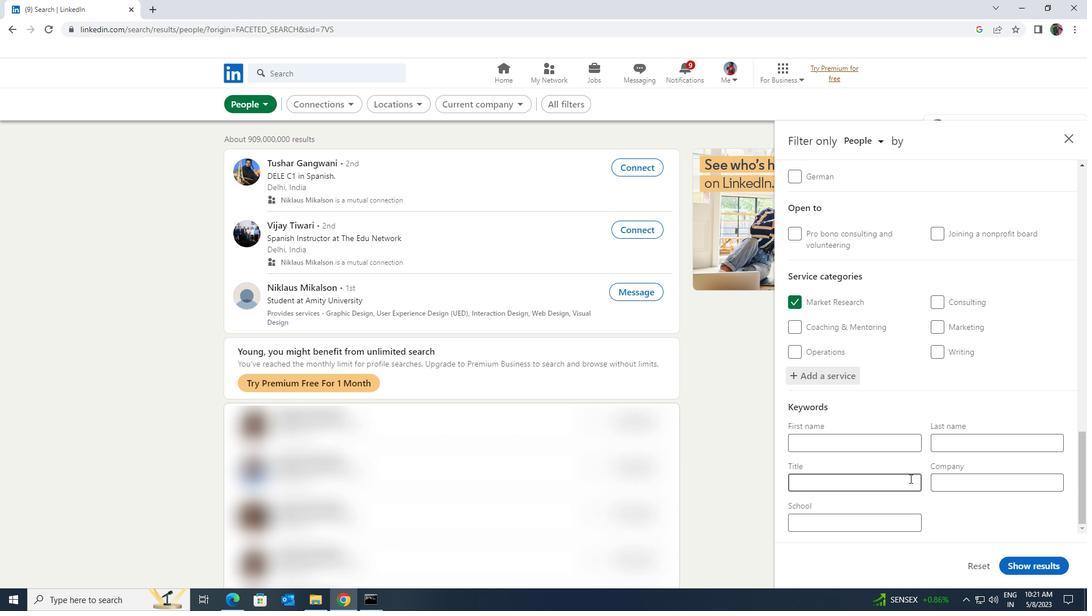 
Action: Key pressed <Key.shift><Key.shift><Key.shift><Key.shift><Key.shift><Key.shift><Key.shift><Key.shift><Key.shift><Key.shift><Key.shift><Key.shift><Key.shift><Key.shift>PARJ<Key.backspace>KING<Key.space><Key.shift><Key.shift><Key.shift><Key.shift><Key.shift><Key.shift>ATTENDANT
Screenshot: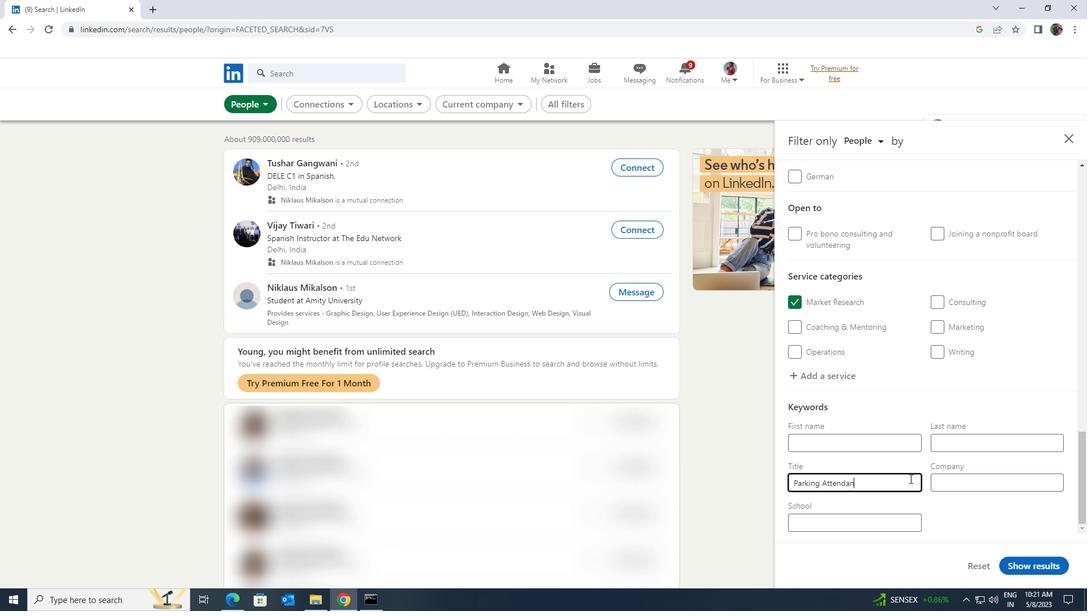 
Action: Mouse moved to (1014, 562)
Screenshot: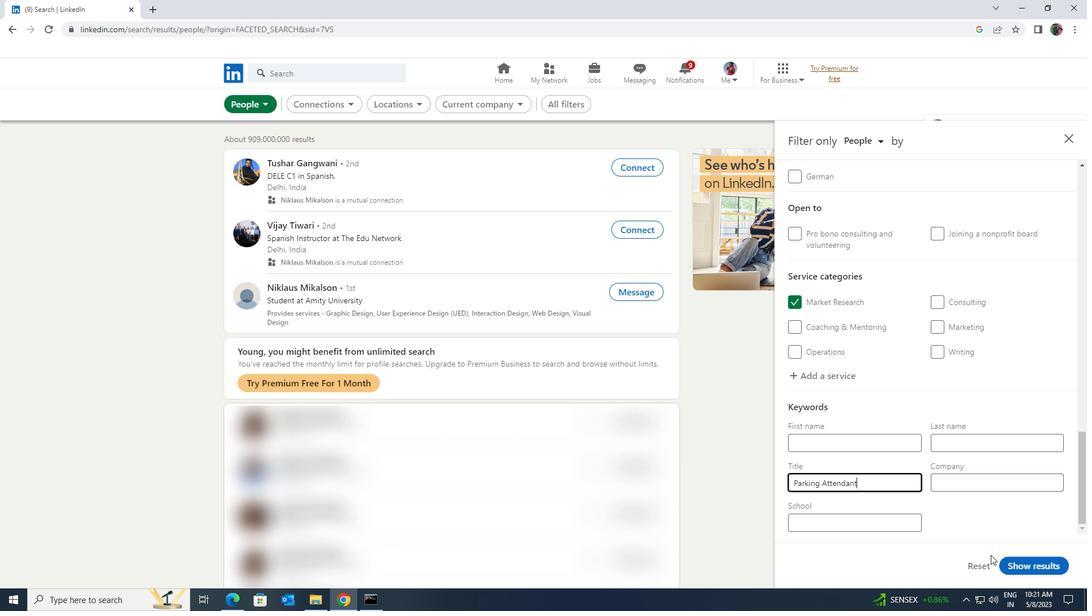 
Action: Mouse pressed left at (1014, 562)
Screenshot: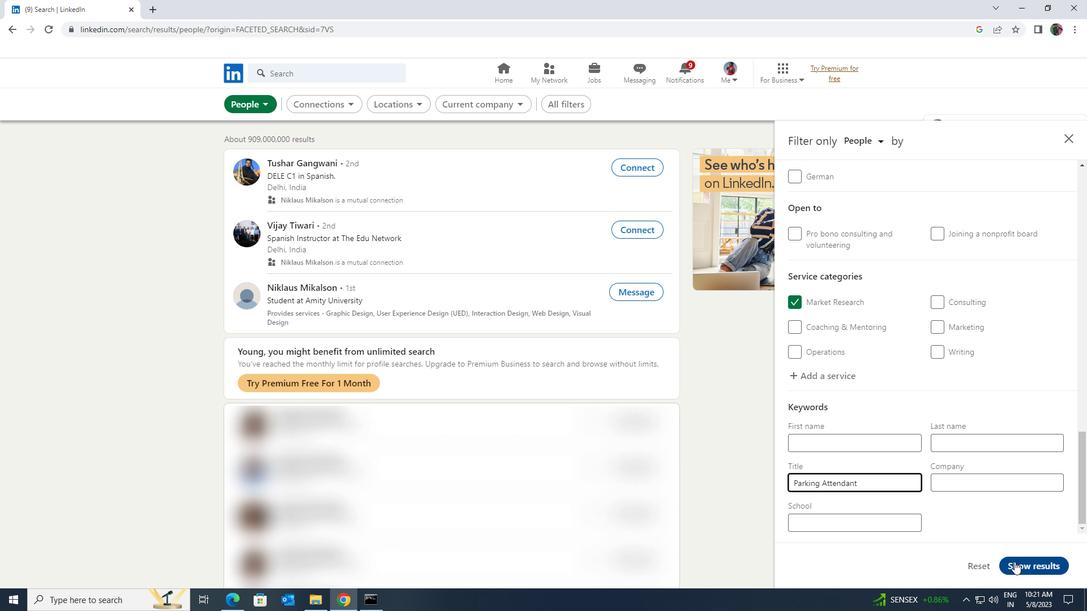 
